 Task: Open Card Brand Positioning Review in Board Influencer Marketing to Workspace Finance and Accounting and add a team member Softage.1@softage.net, a label Yellow, a checklist Sales Call, an attachment from your onedrive, a color Yellow and finally, add a card description 'Brainstorm new marketing campaign ideas' and a comment 'Let us approach this task with a sense of urgency and importance, recognizing its impact on the overall project.'. Add a start date 'Jan 05, 1900' with a due date 'Jan 12, 1900'
Action: Mouse moved to (91, 325)
Screenshot: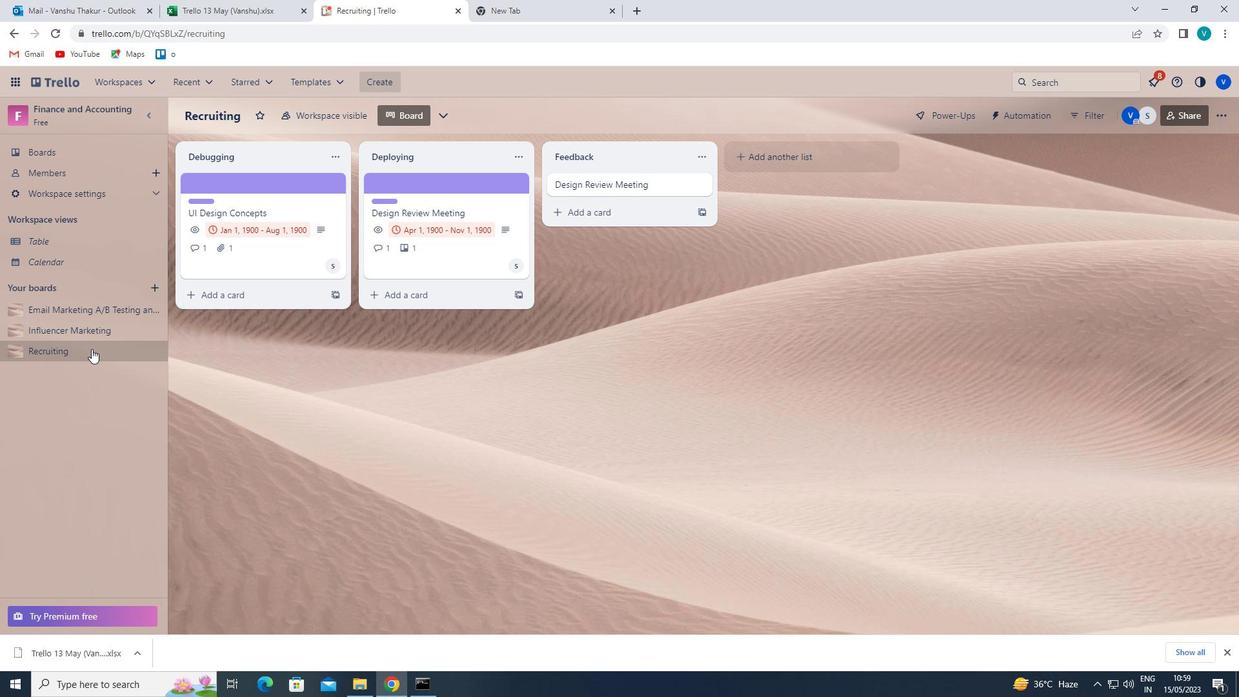 
Action: Mouse pressed left at (91, 325)
Screenshot: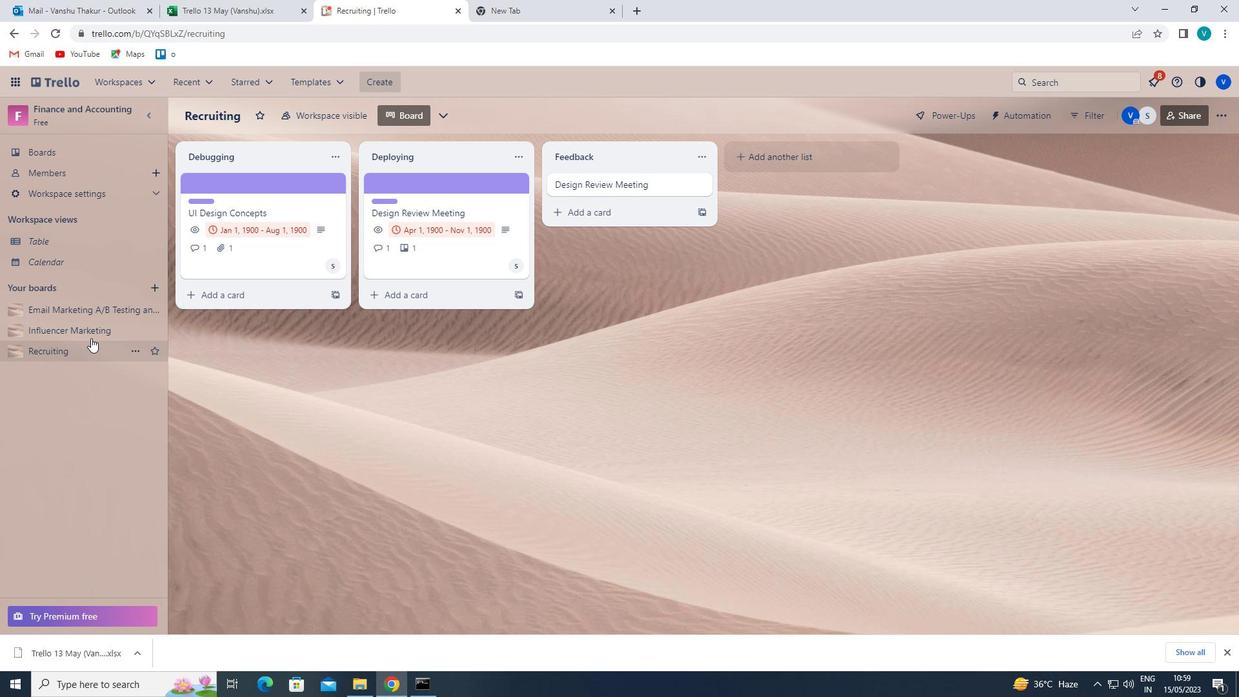 
Action: Mouse moved to (437, 180)
Screenshot: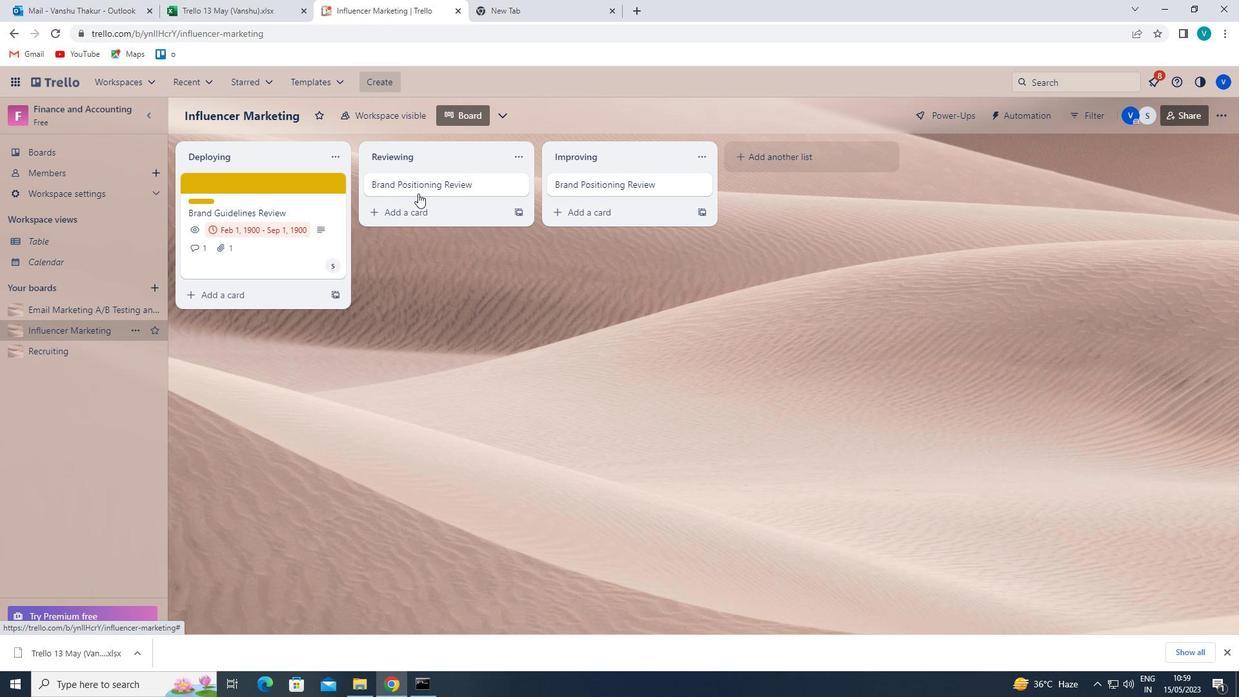 
Action: Mouse pressed left at (437, 180)
Screenshot: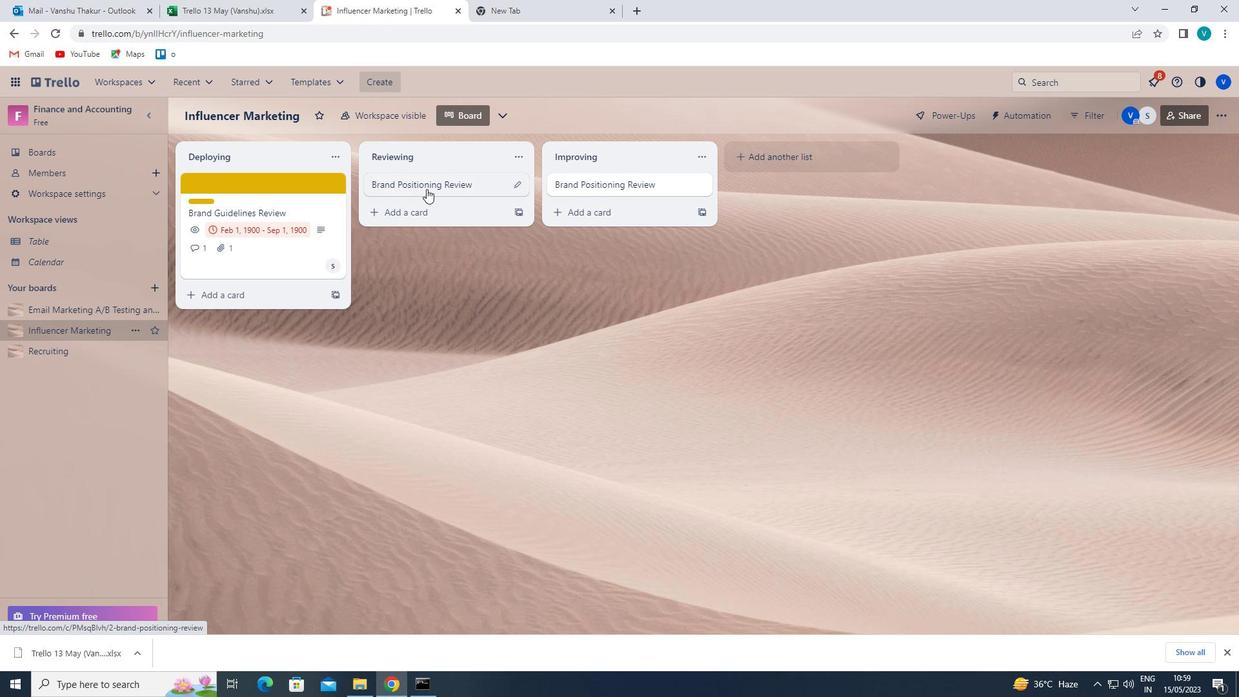 
Action: Mouse moved to (814, 233)
Screenshot: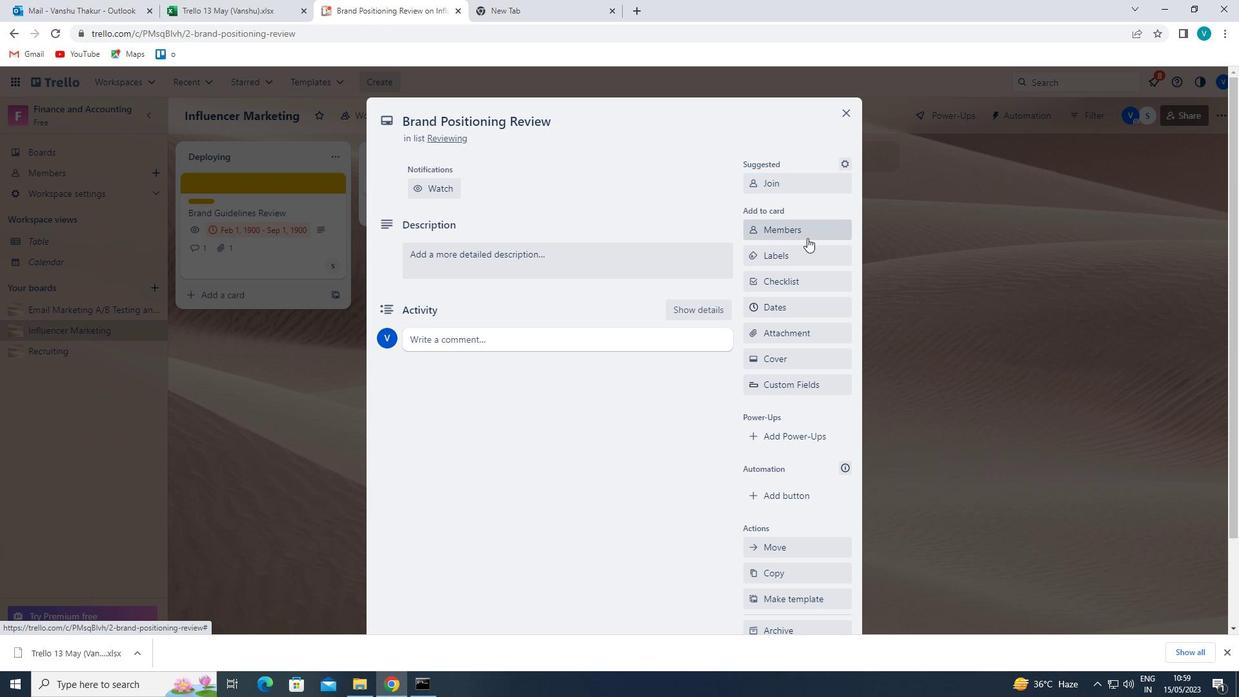 
Action: Mouse pressed left at (814, 233)
Screenshot: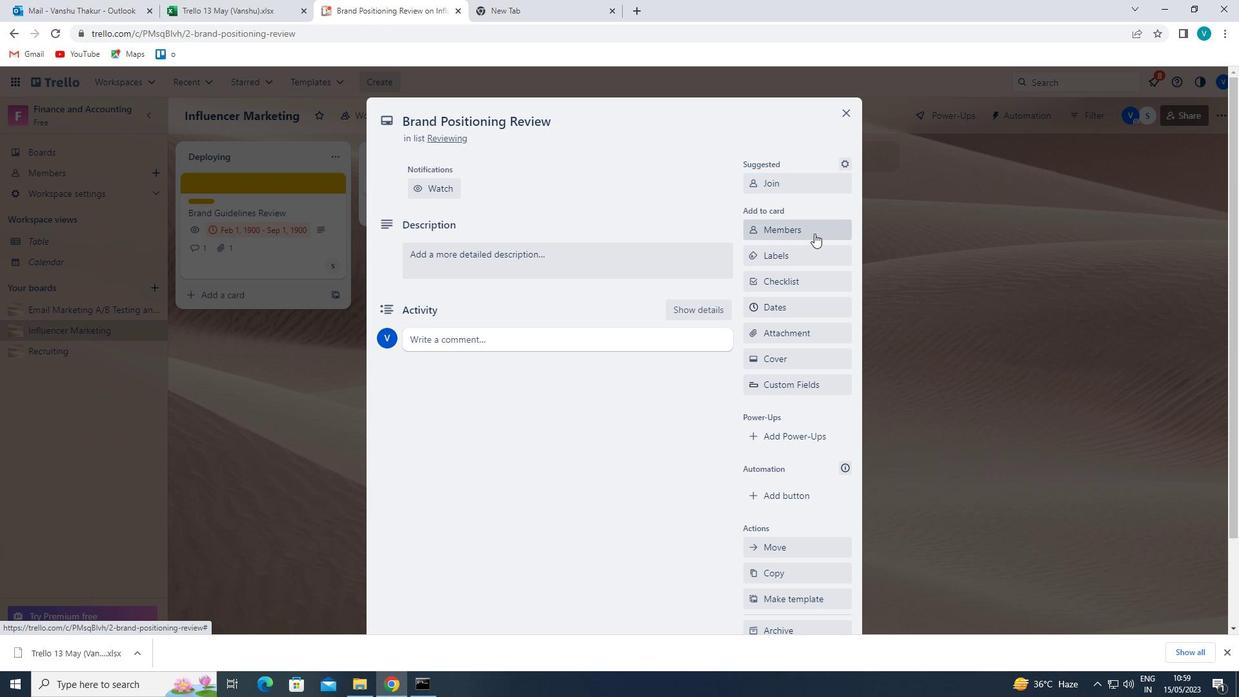 
Action: Mouse moved to (801, 289)
Screenshot: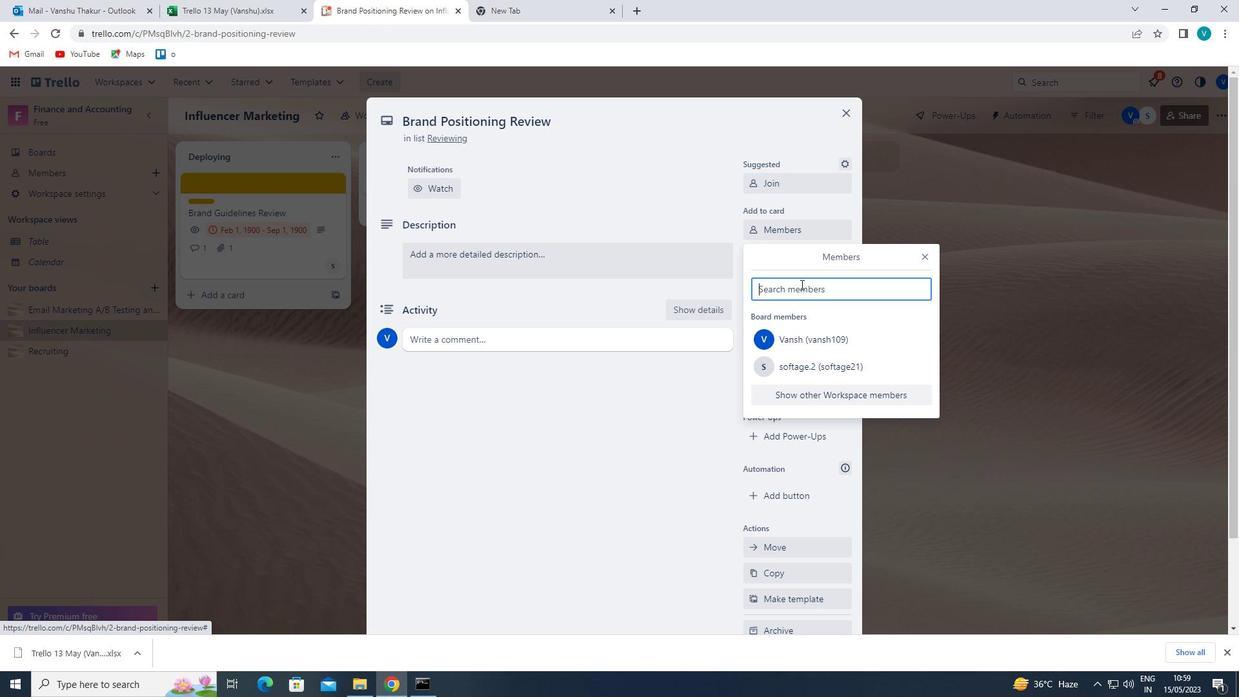 
Action: Mouse pressed left at (801, 289)
Screenshot: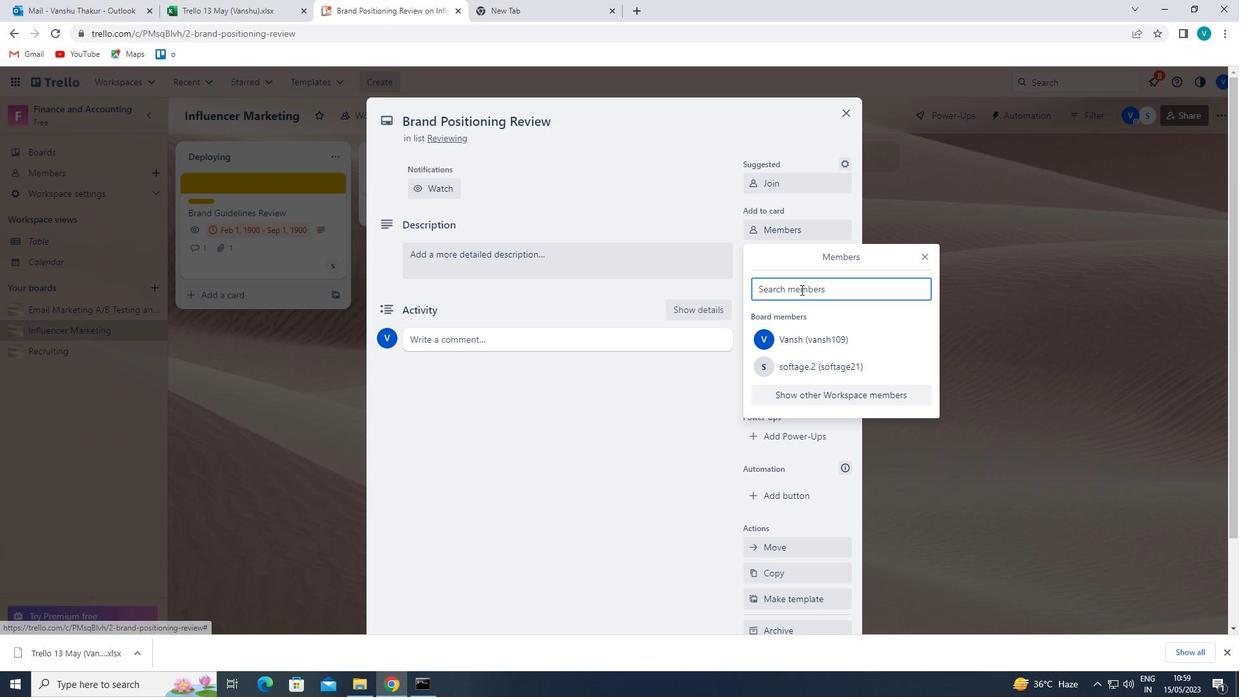 
Action: Key pressed <Key.shift>SOFT
Screenshot: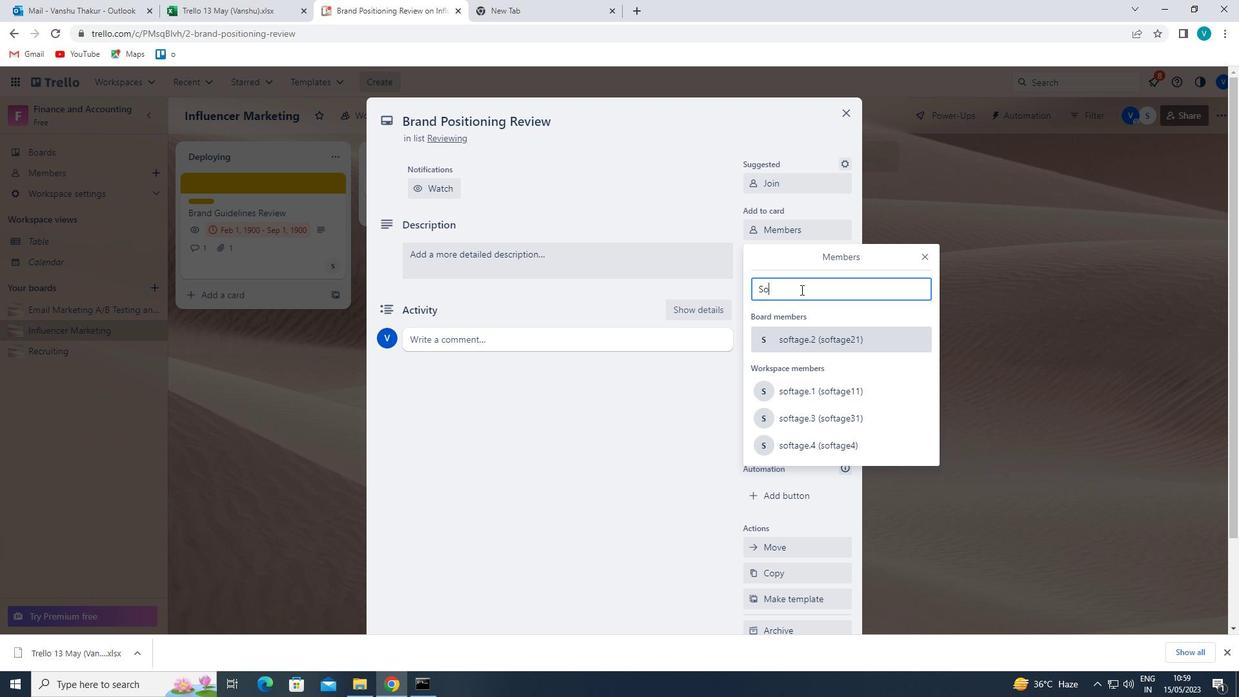 
Action: Mouse moved to (826, 383)
Screenshot: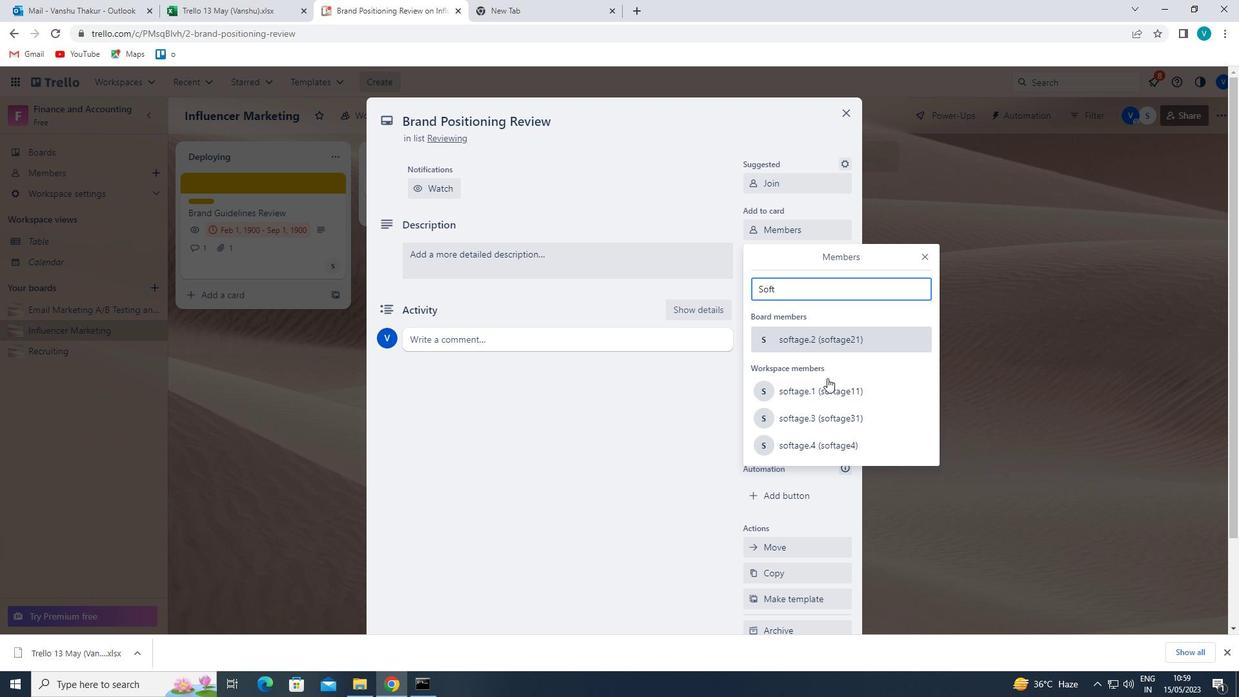 
Action: Mouse pressed left at (826, 383)
Screenshot: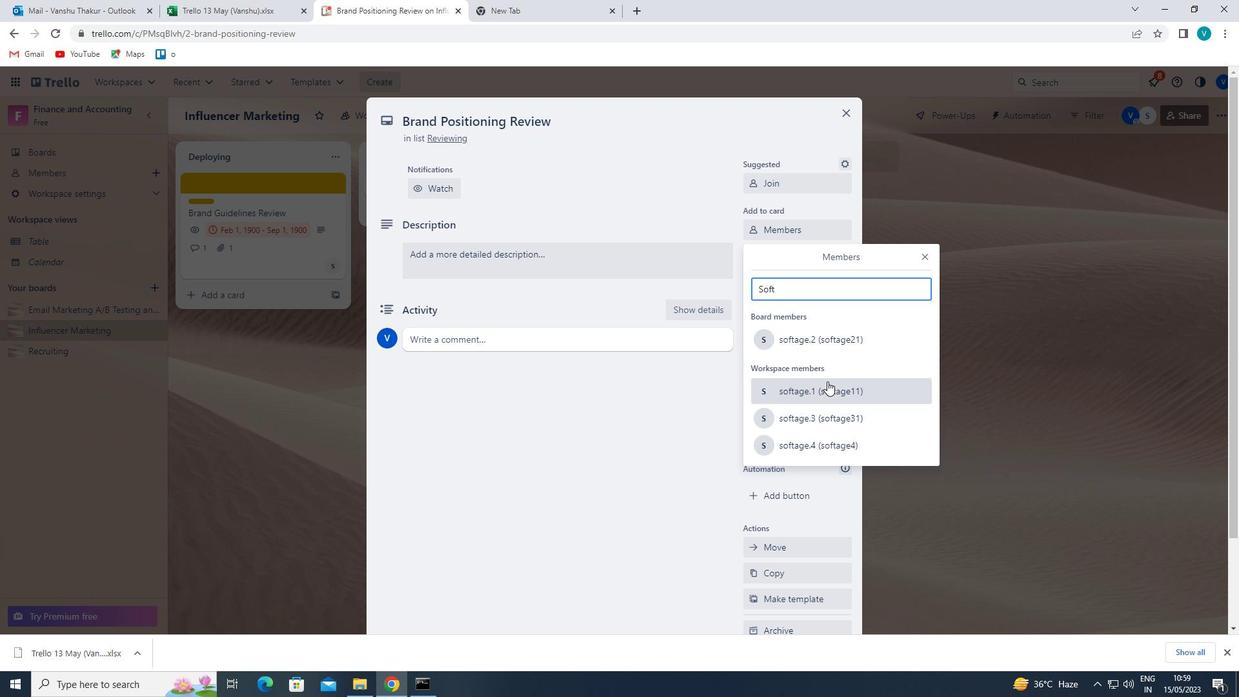 
Action: Mouse moved to (926, 260)
Screenshot: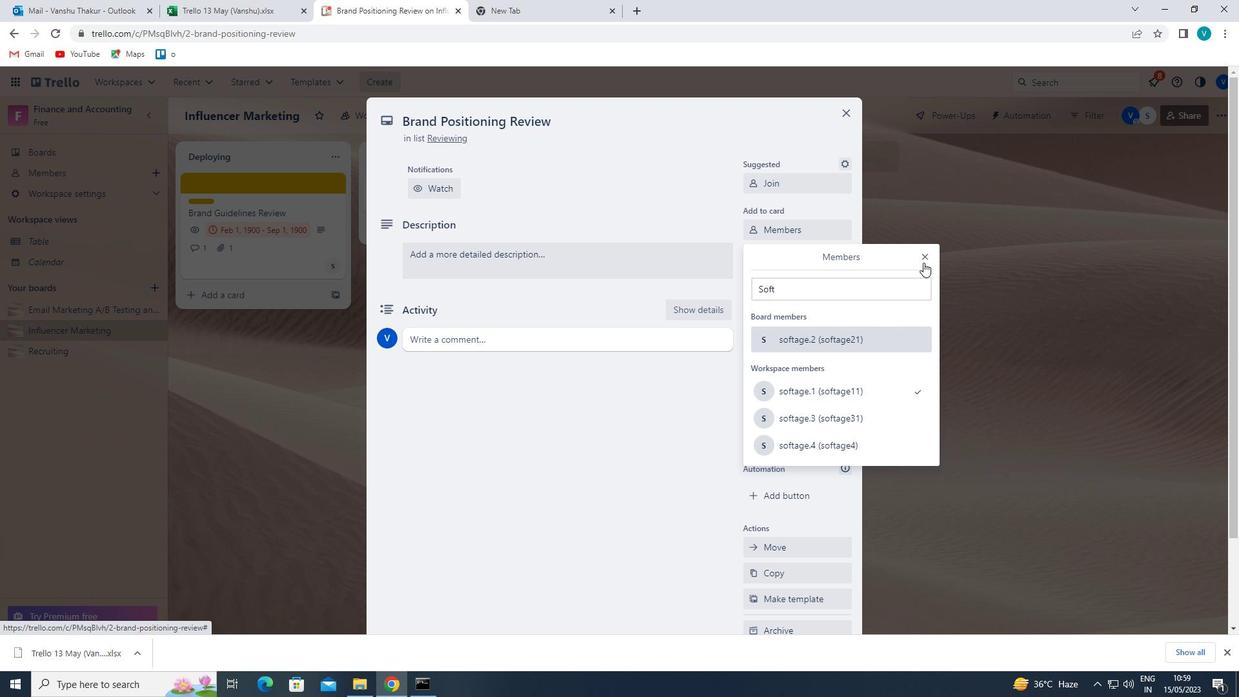 
Action: Mouse pressed left at (926, 260)
Screenshot: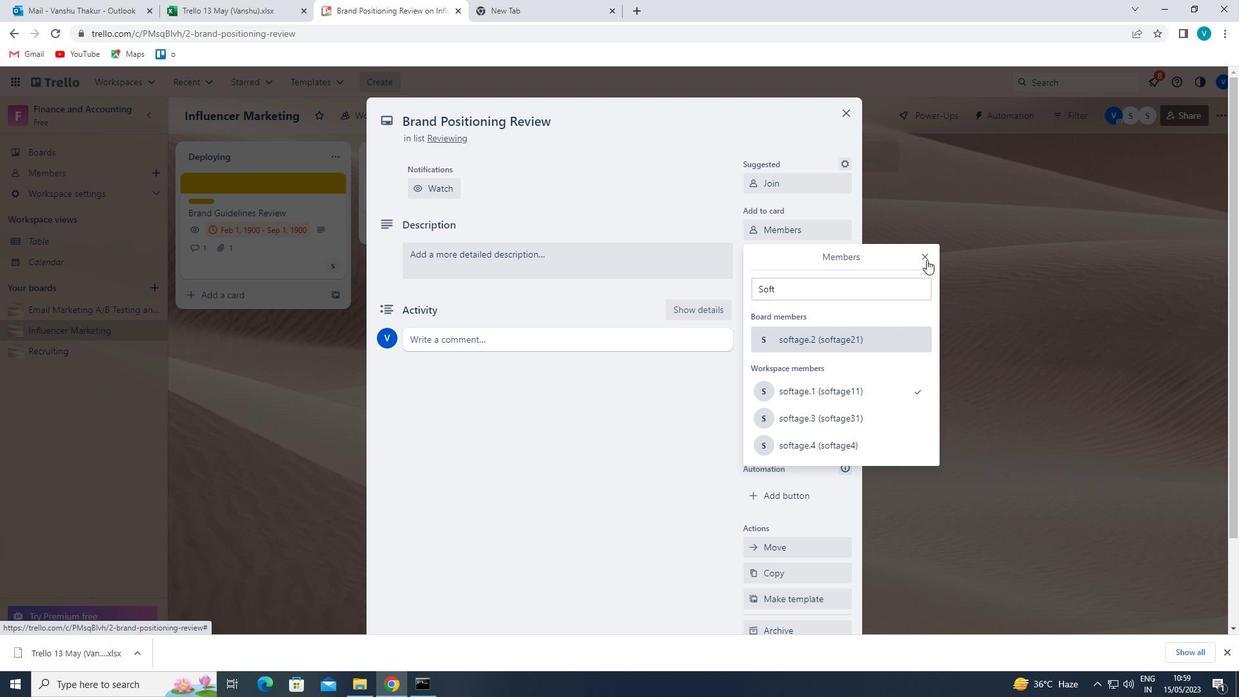 
Action: Mouse moved to (806, 258)
Screenshot: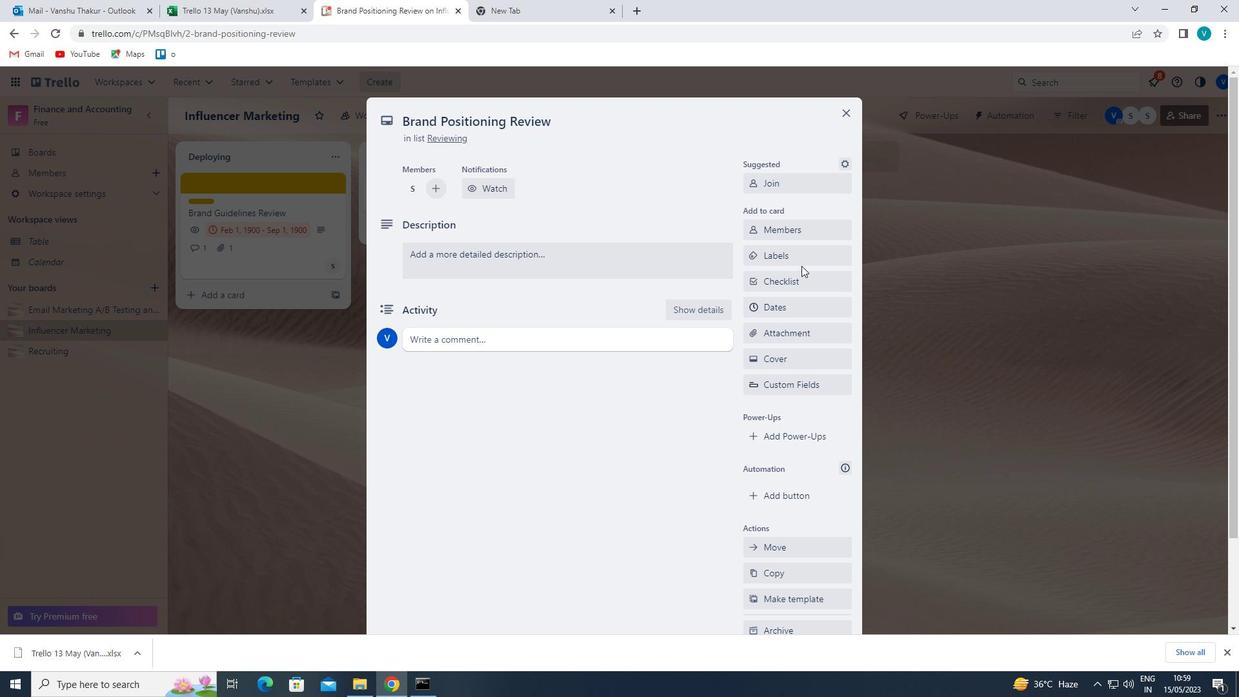 
Action: Mouse pressed left at (806, 258)
Screenshot: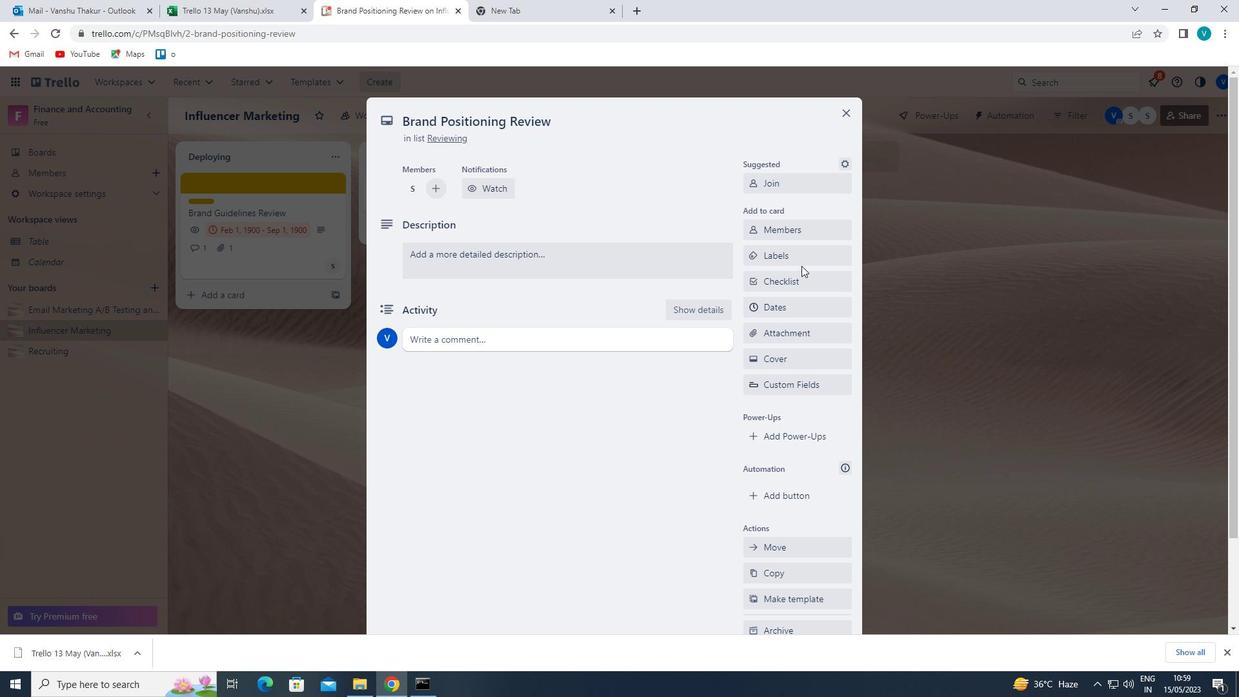 
Action: Mouse moved to (809, 378)
Screenshot: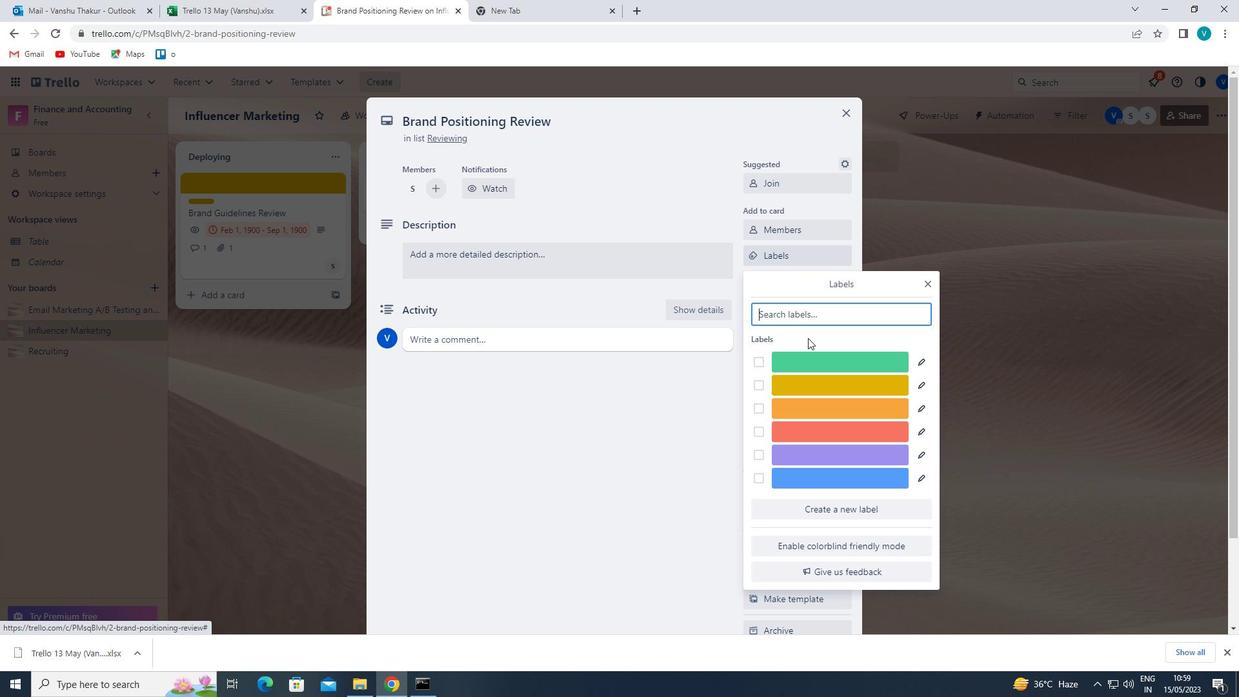
Action: Mouse pressed left at (809, 378)
Screenshot: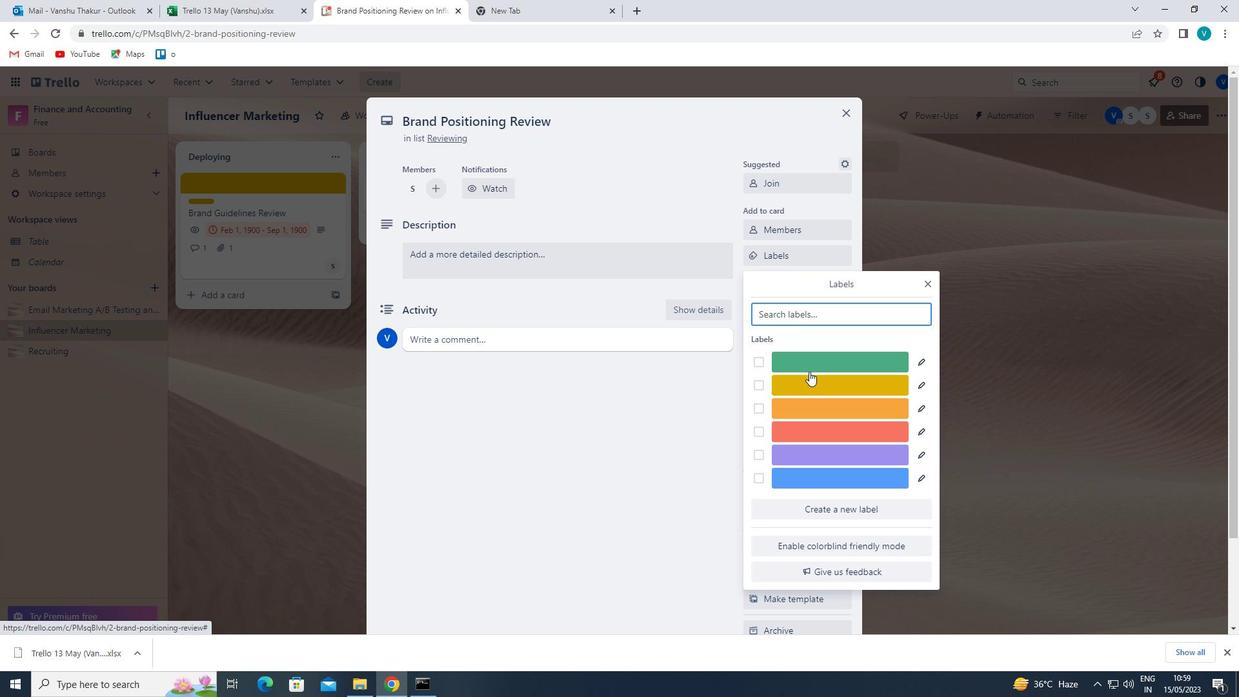 
Action: Mouse moved to (930, 286)
Screenshot: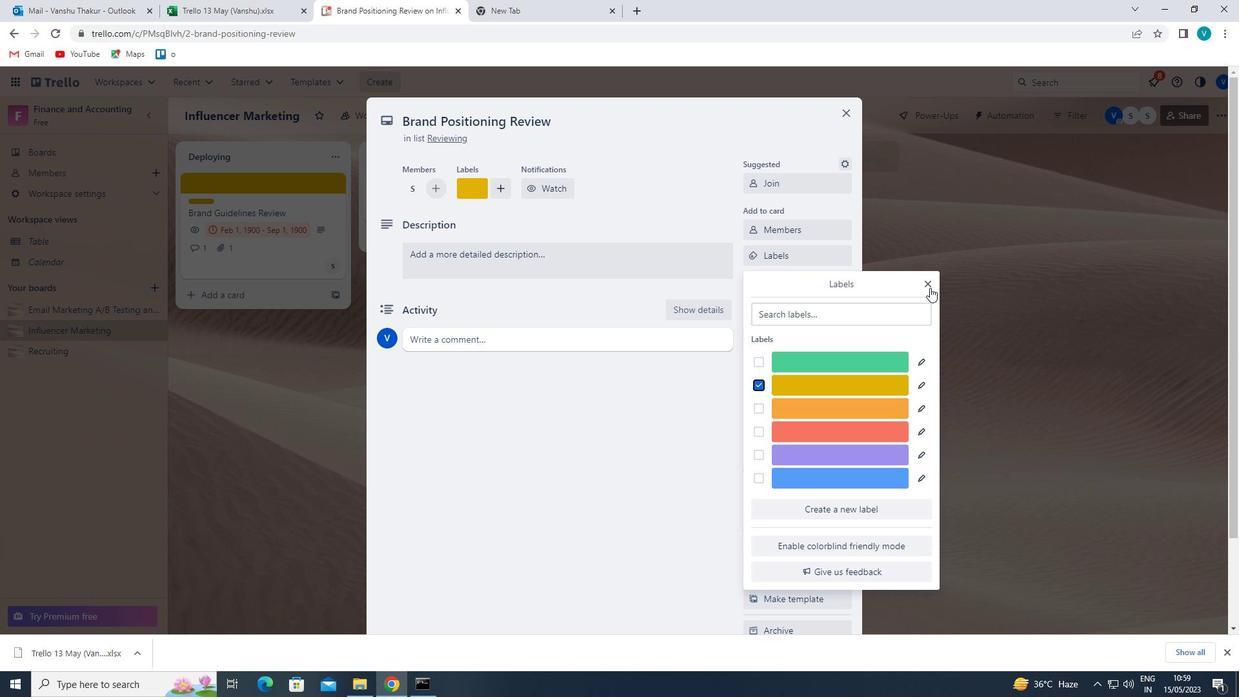 
Action: Mouse pressed left at (930, 286)
Screenshot: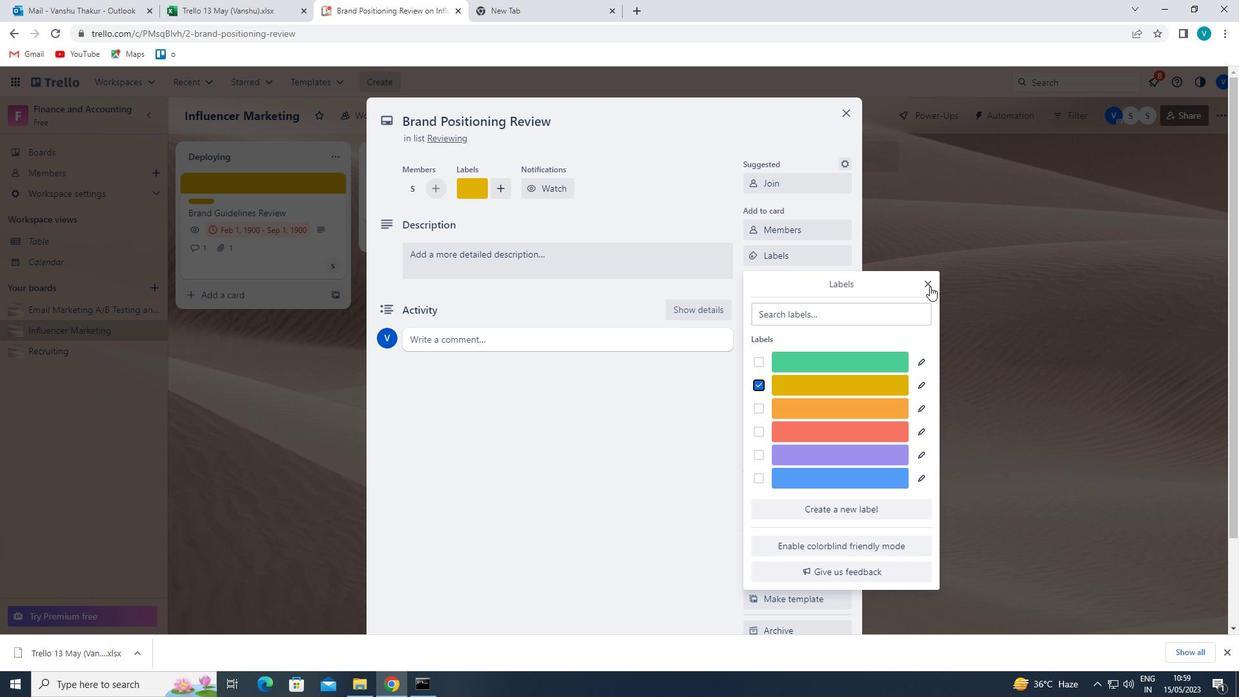 
Action: Mouse moved to (808, 287)
Screenshot: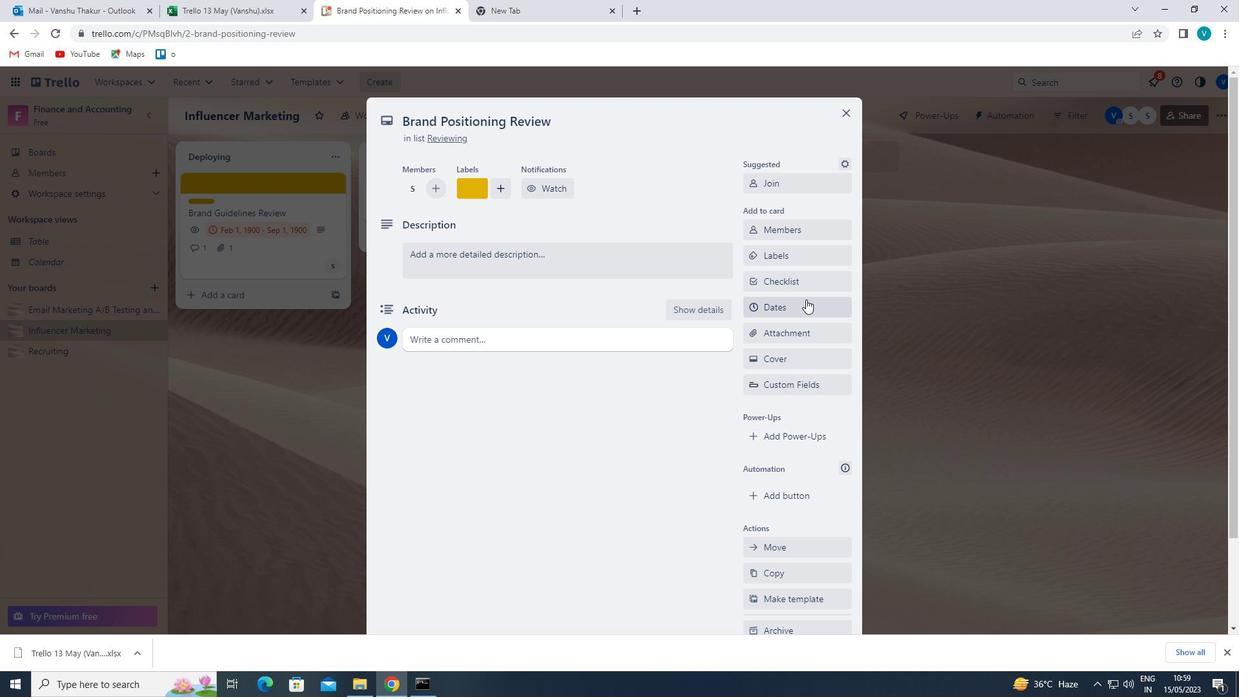 
Action: Mouse pressed left at (808, 287)
Screenshot: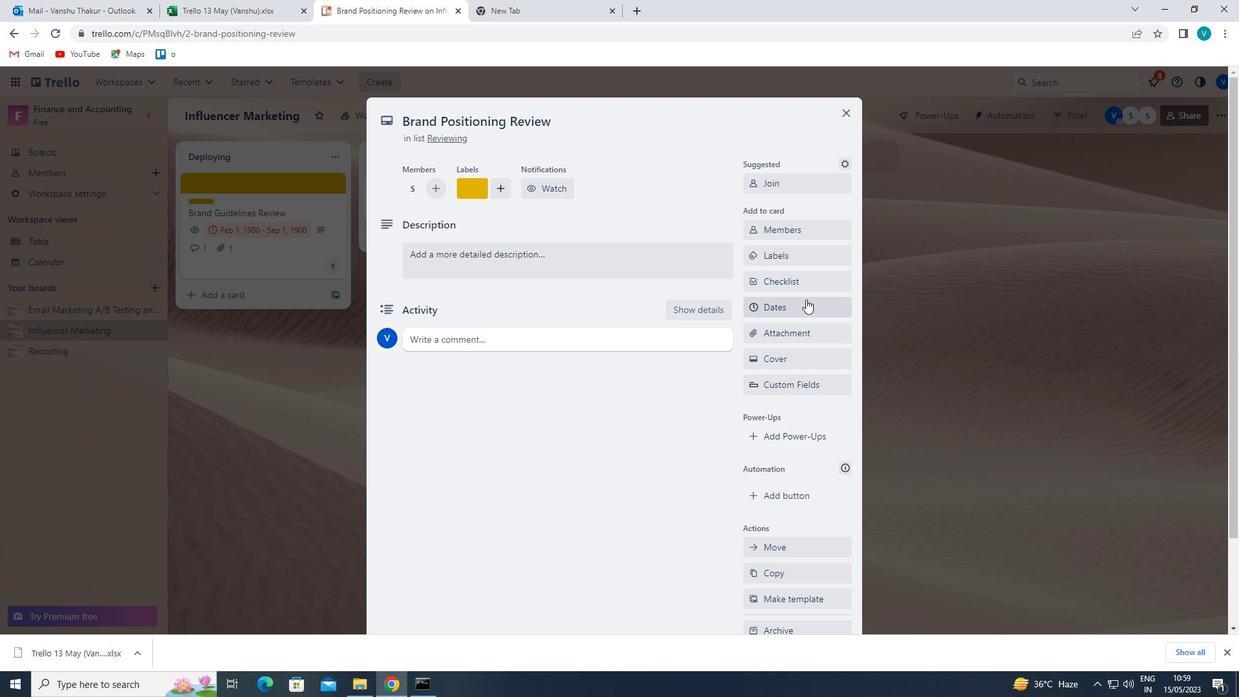
Action: Key pressed <Key.shift>SALES<Key.space>
Screenshot: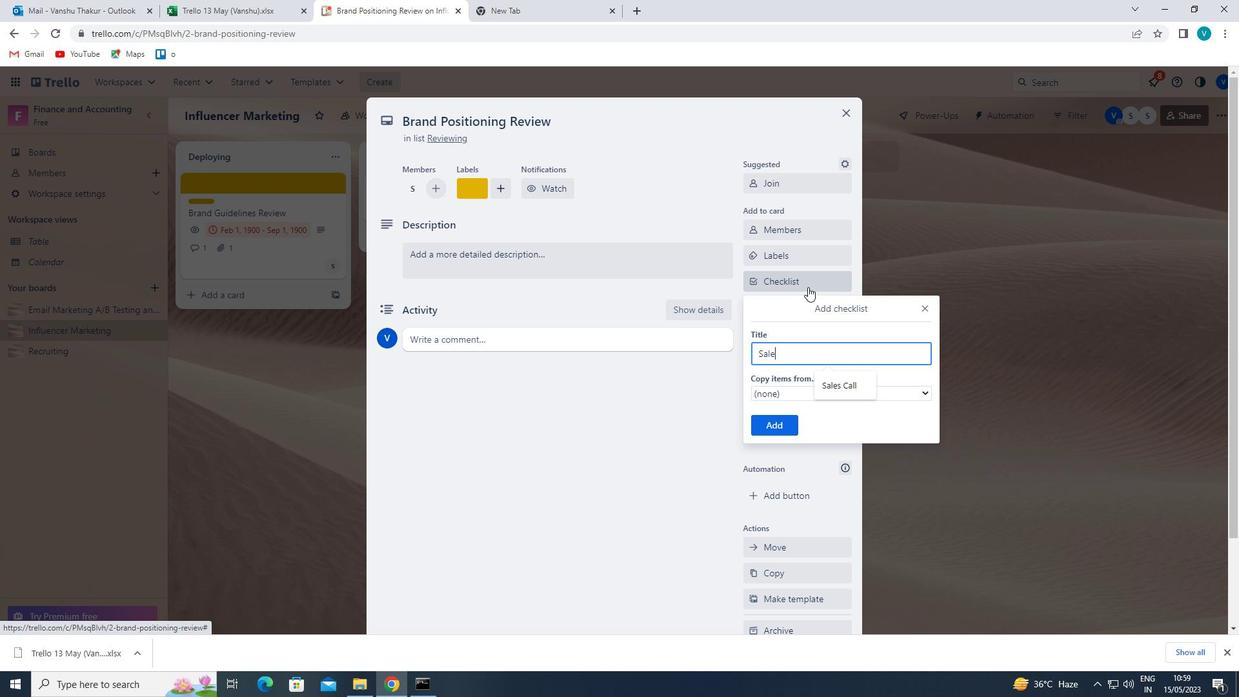 
Action: Mouse moved to (840, 395)
Screenshot: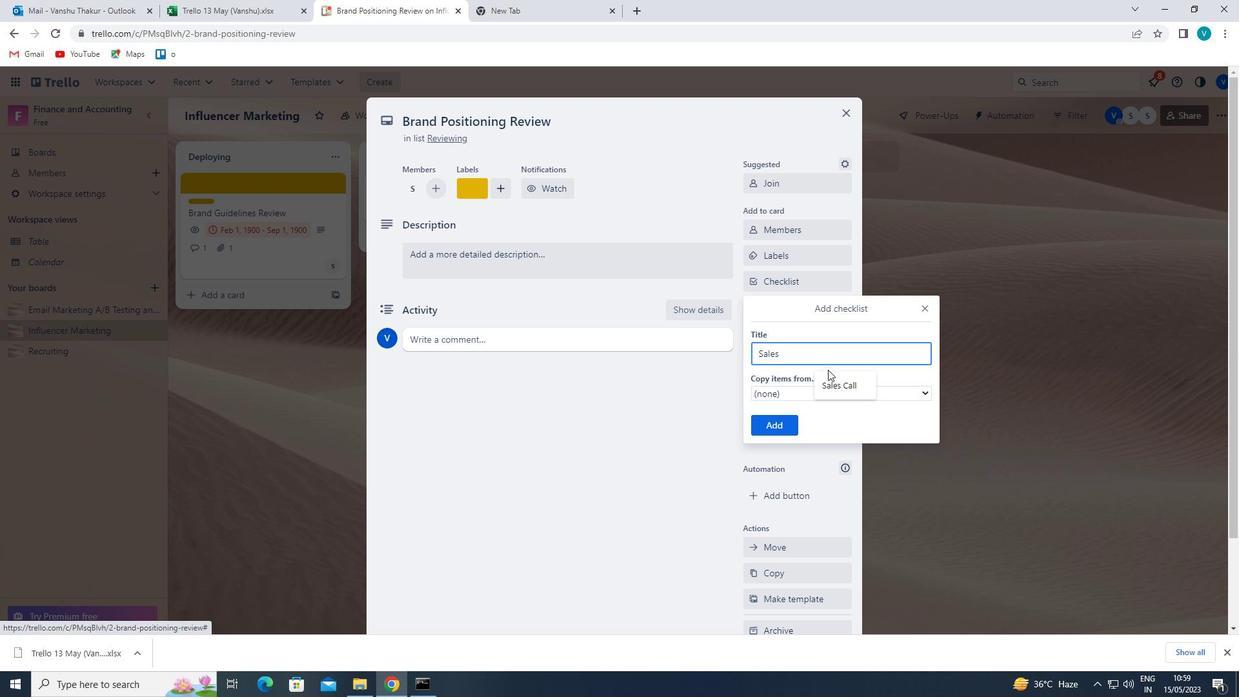 
Action: Mouse pressed left at (840, 395)
Screenshot: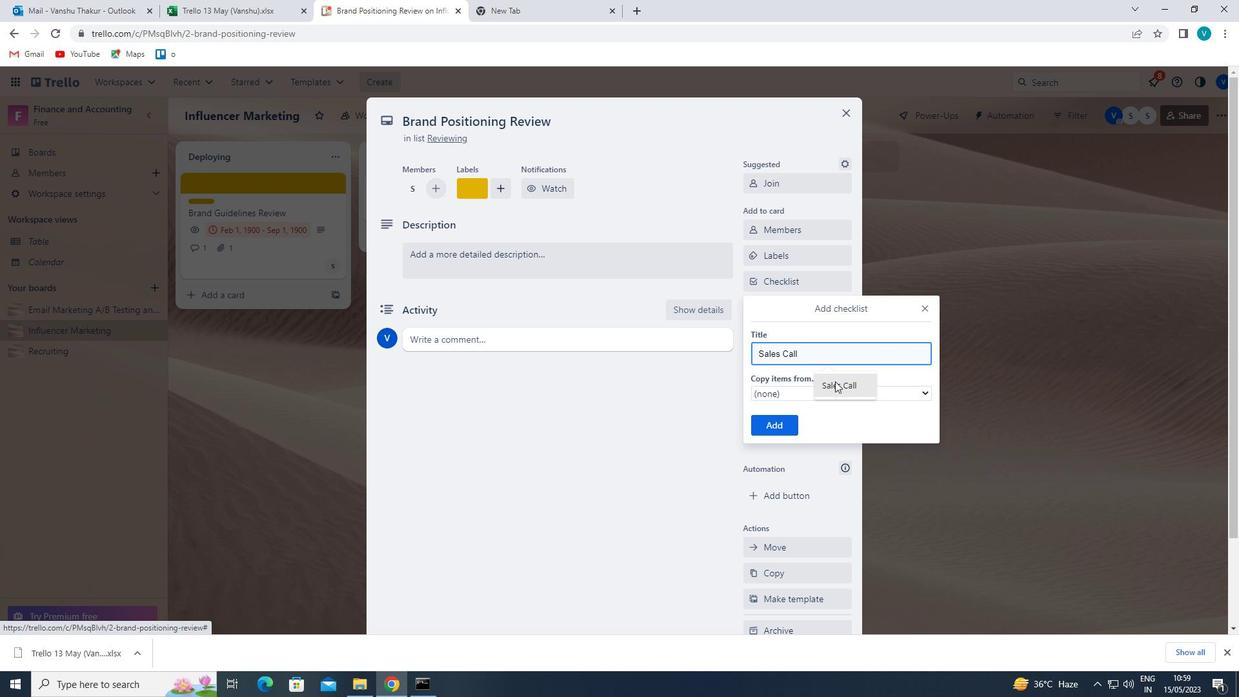 
Action: Mouse moved to (788, 431)
Screenshot: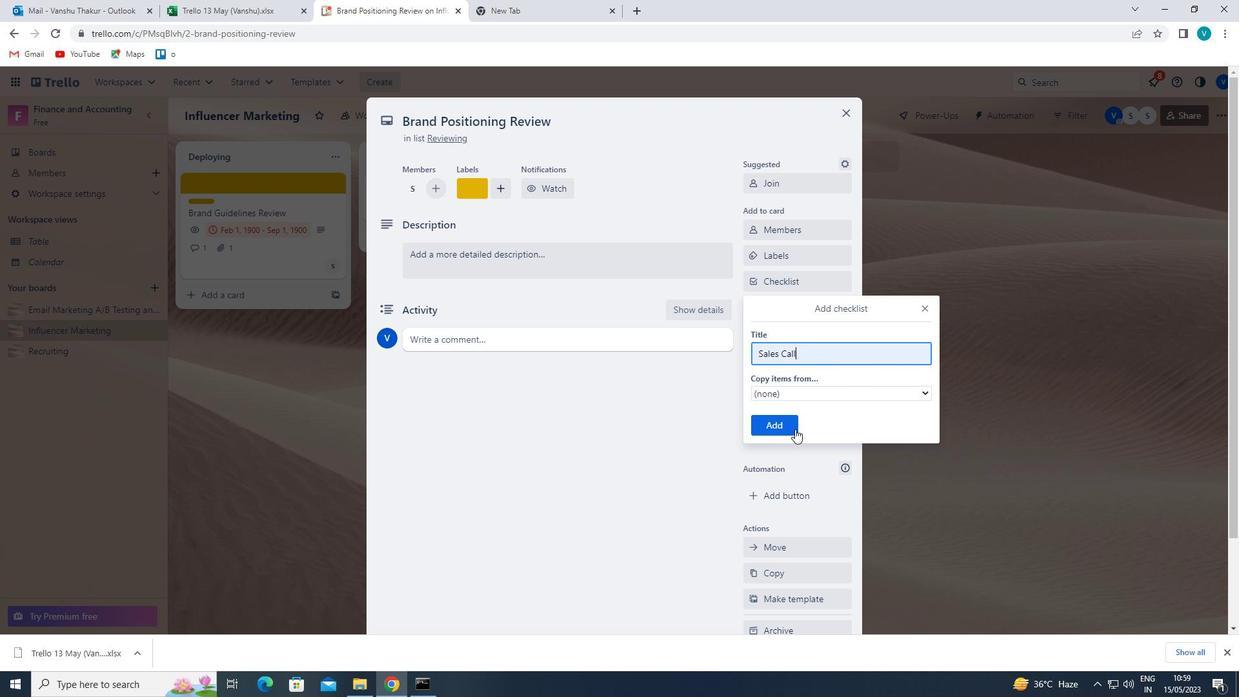
Action: Mouse pressed left at (788, 431)
Screenshot: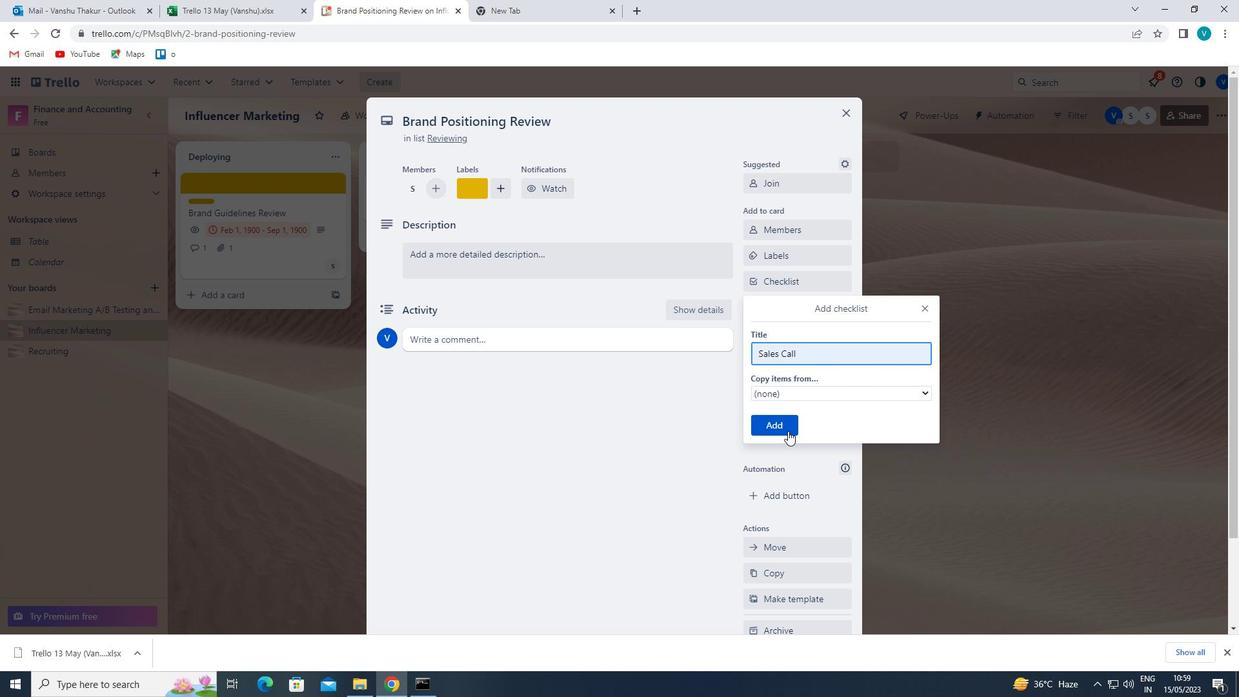 
Action: Mouse moved to (802, 335)
Screenshot: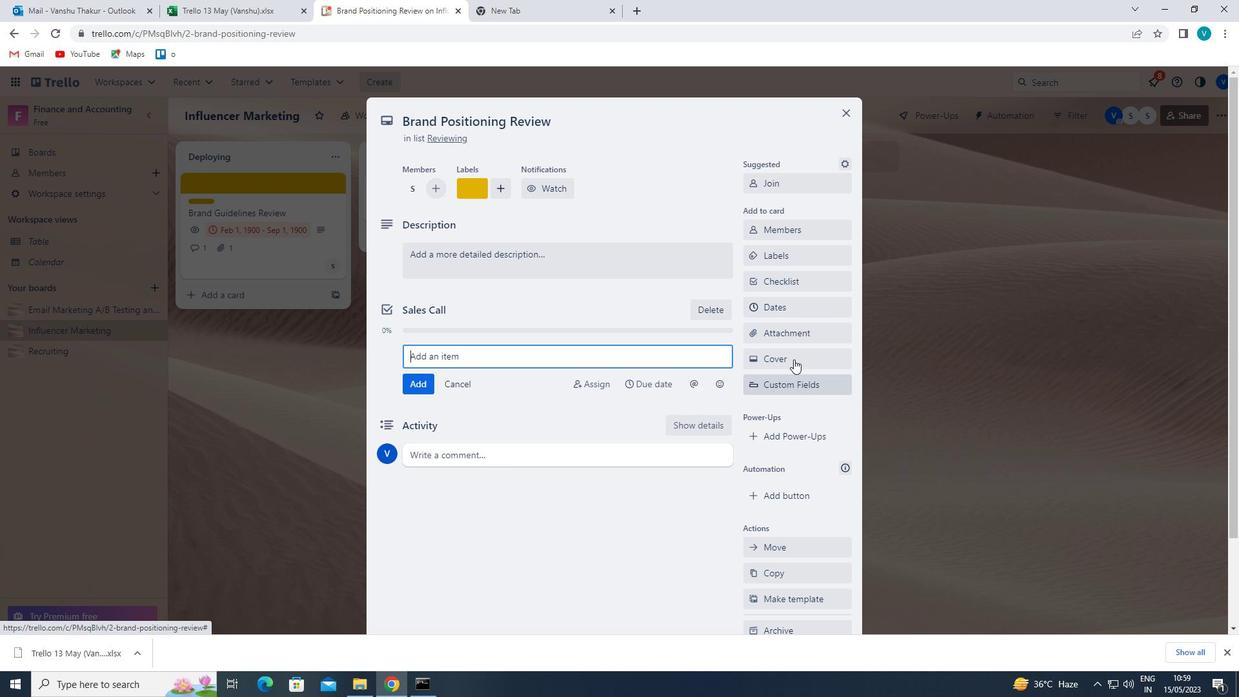 
Action: Mouse pressed left at (802, 335)
Screenshot: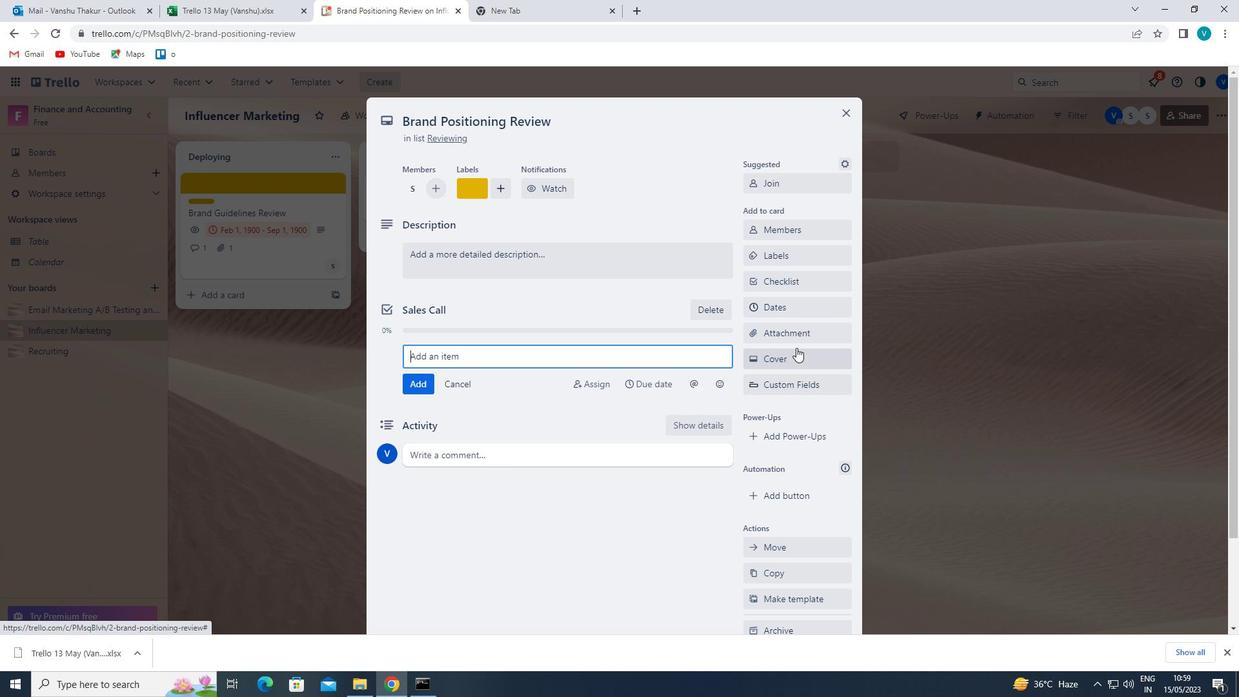 
Action: Mouse moved to (792, 492)
Screenshot: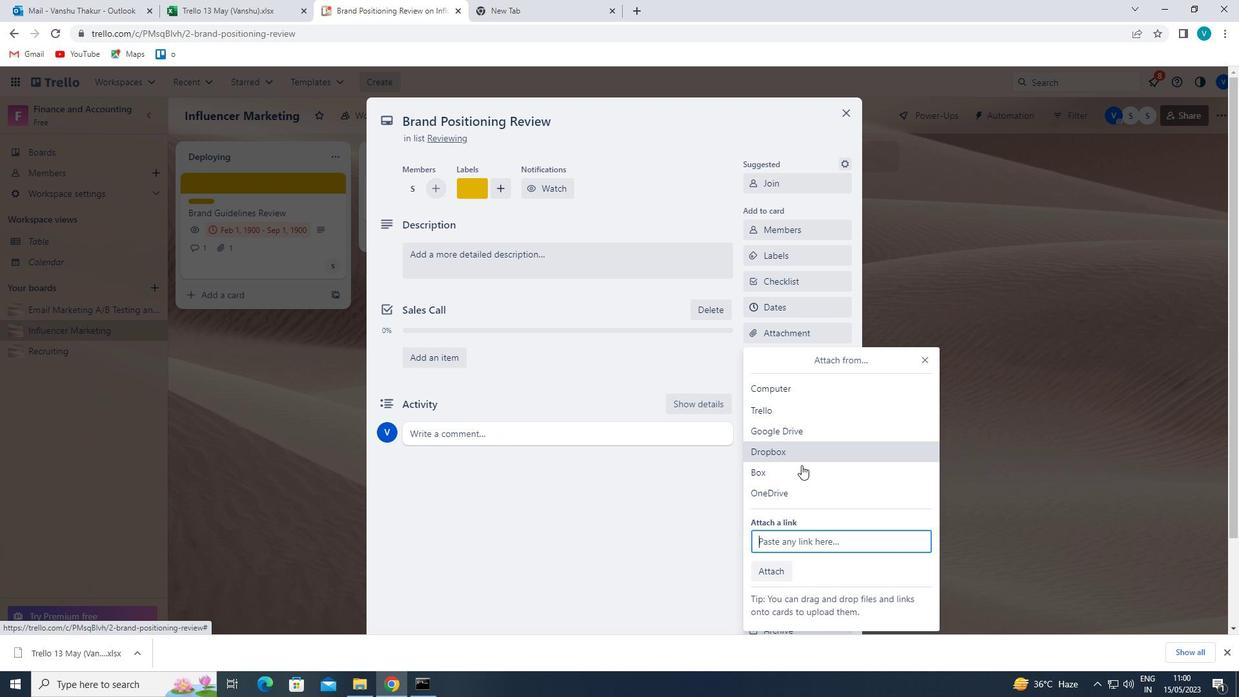 
Action: Mouse pressed left at (792, 492)
Screenshot: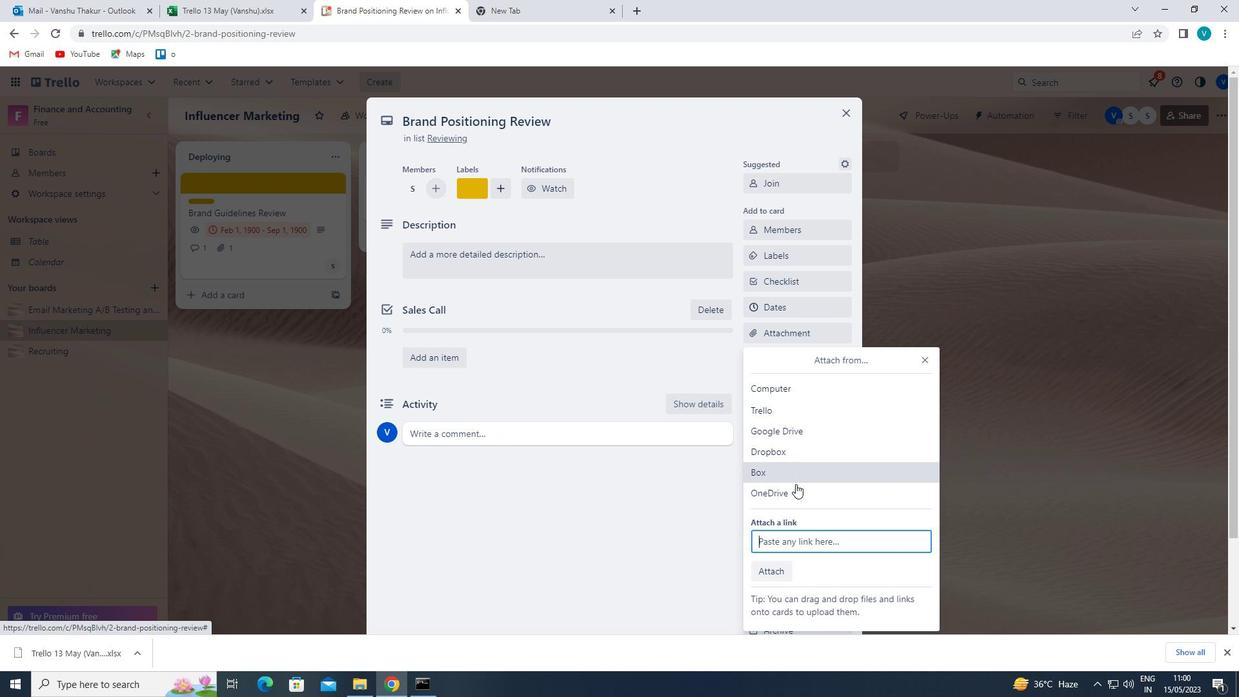 
Action: Mouse moved to (480, 256)
Screenshot: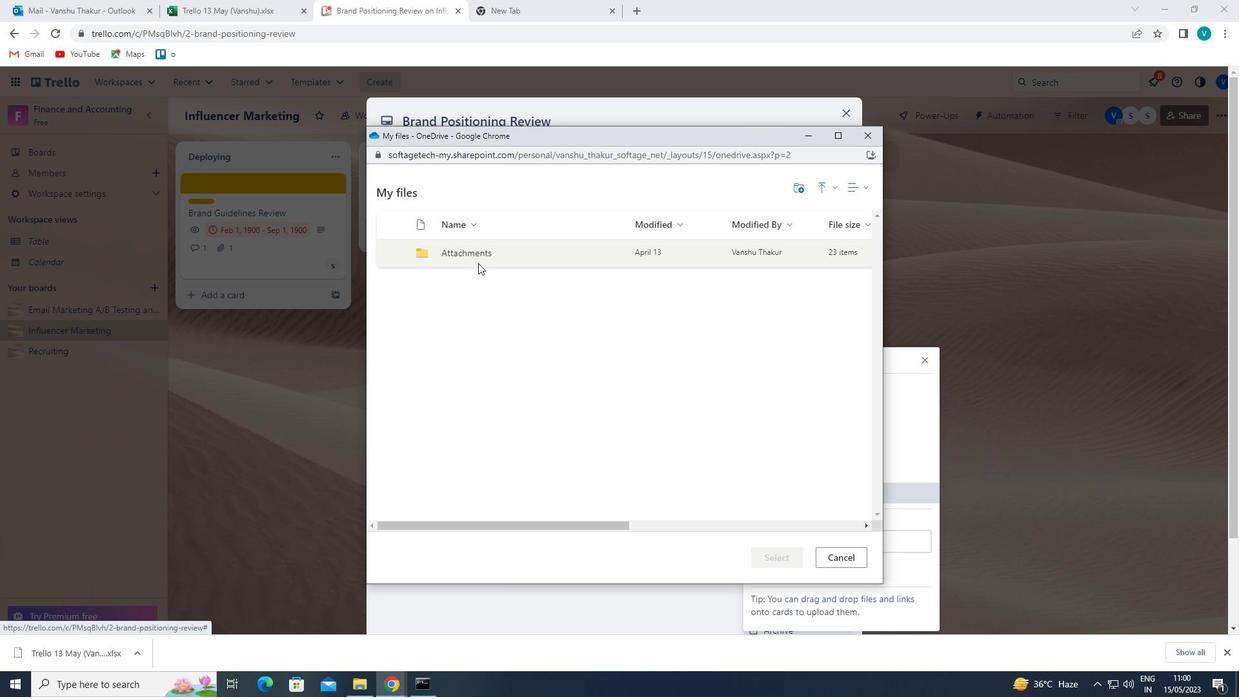 
Action: Mouse pressed left at (480, 256)
Screenshot: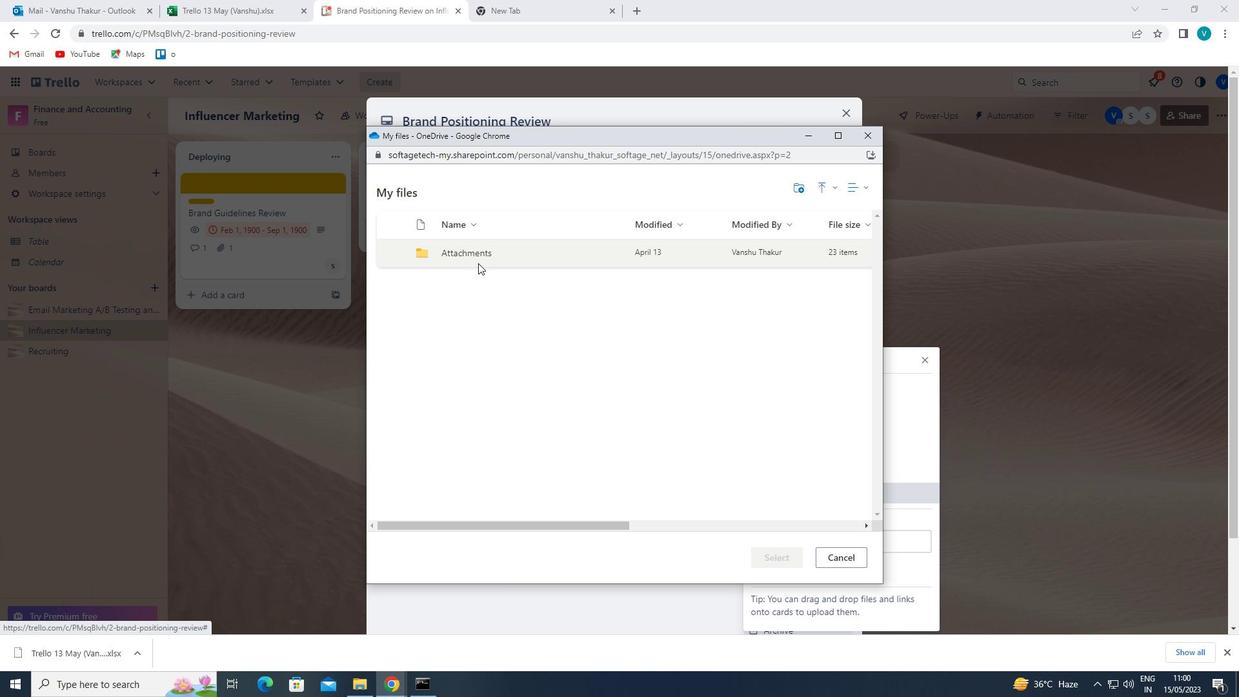 
Action: Mouse moved to (495, 377)
Screenshot: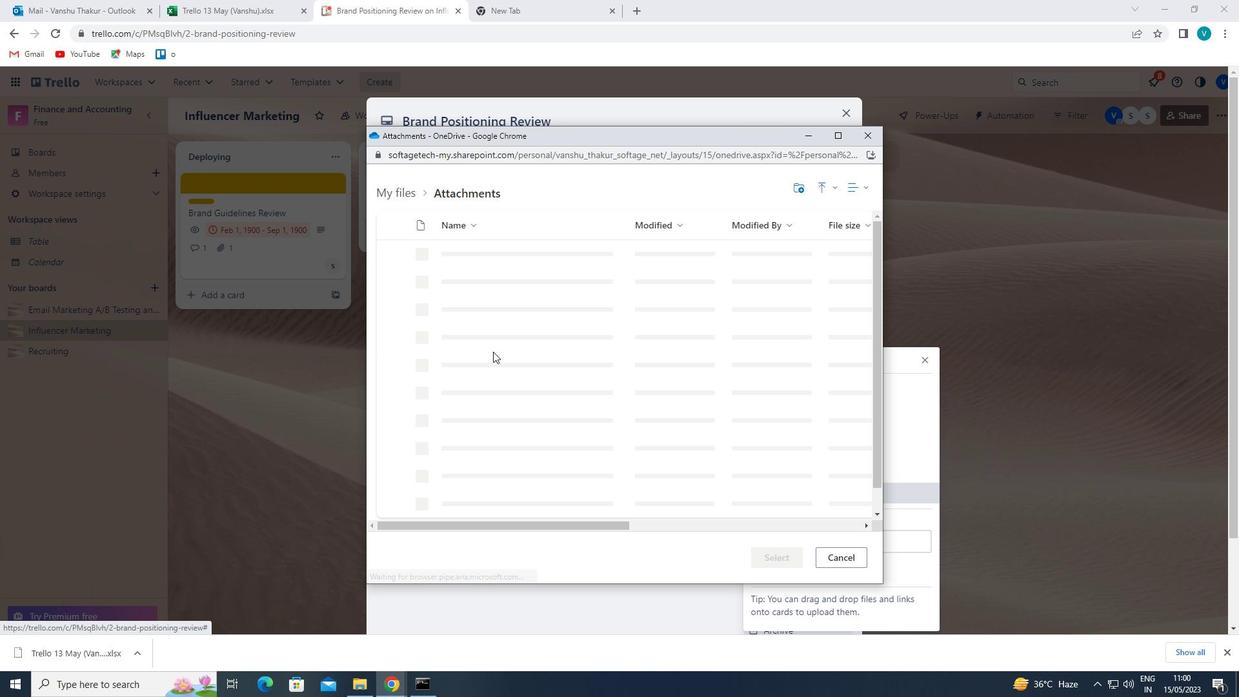 
Action: Mouse pressed left at (495, 377)
Screenshot: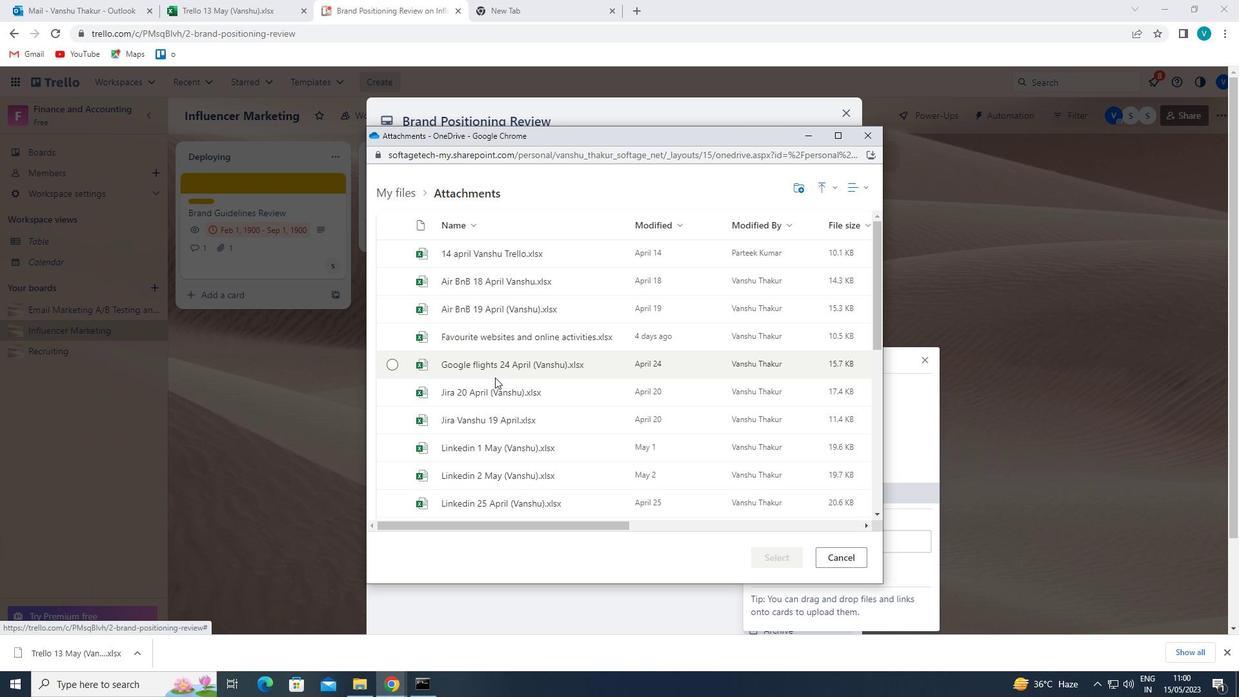 
Action: Mouse moved to (777, 550)
Screenshot: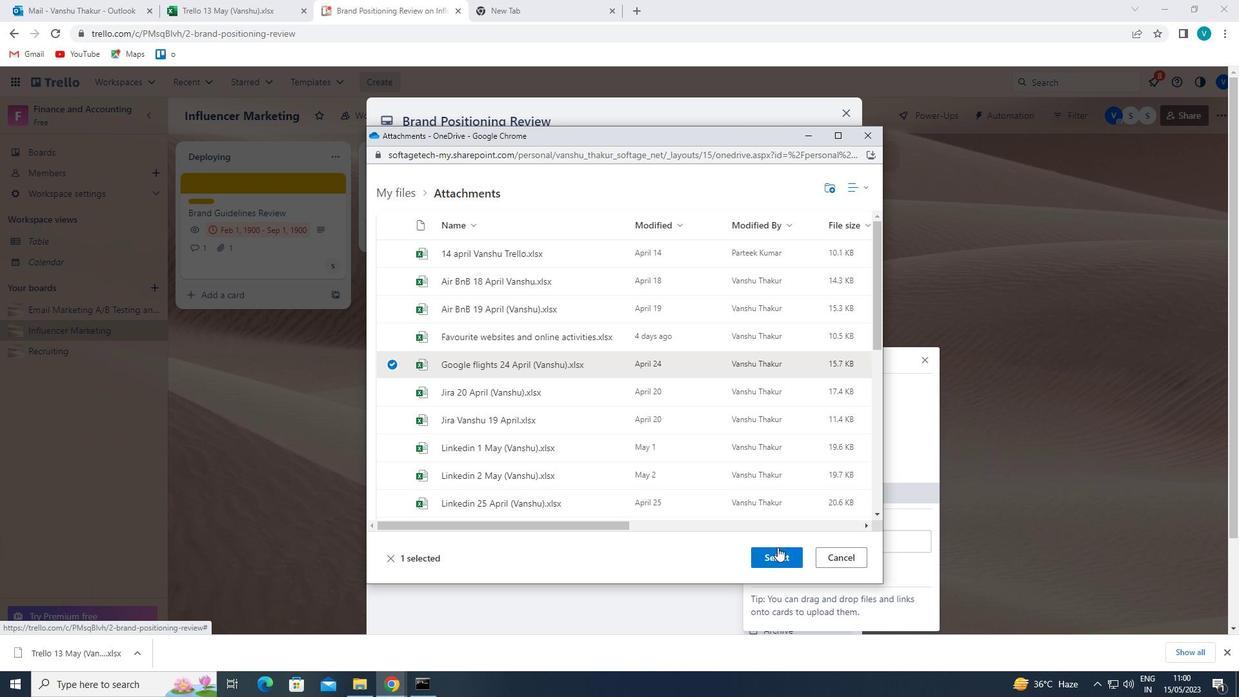 
Action: Mouse pressed left at (777, 550)
Screenshot: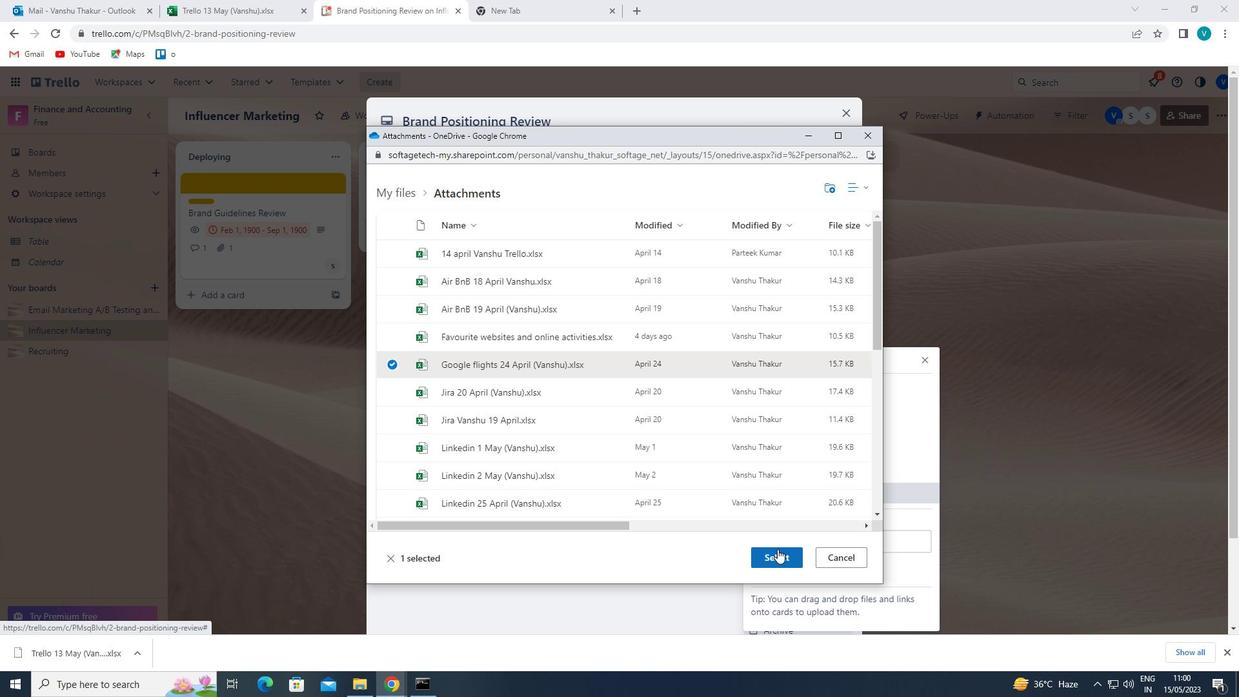 
Action: Mouse moved to (812, 363)
Screenshot: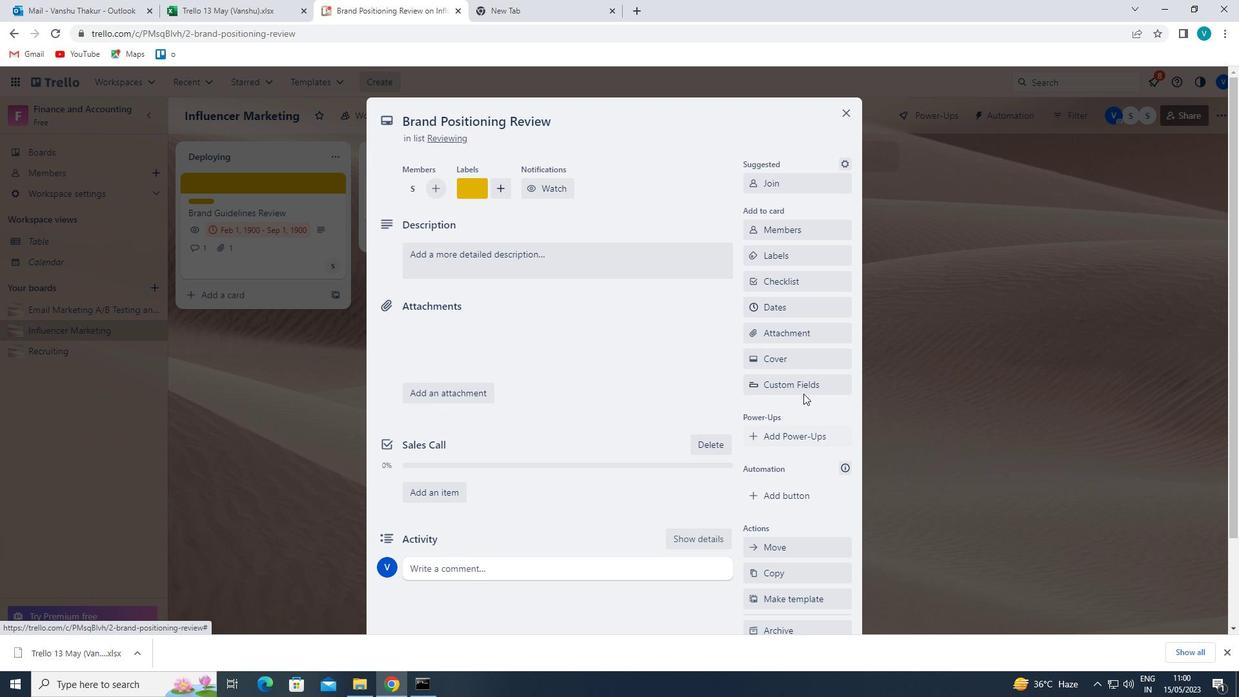 
Action: Mouse pressed left at (812, 363)
Screenshot: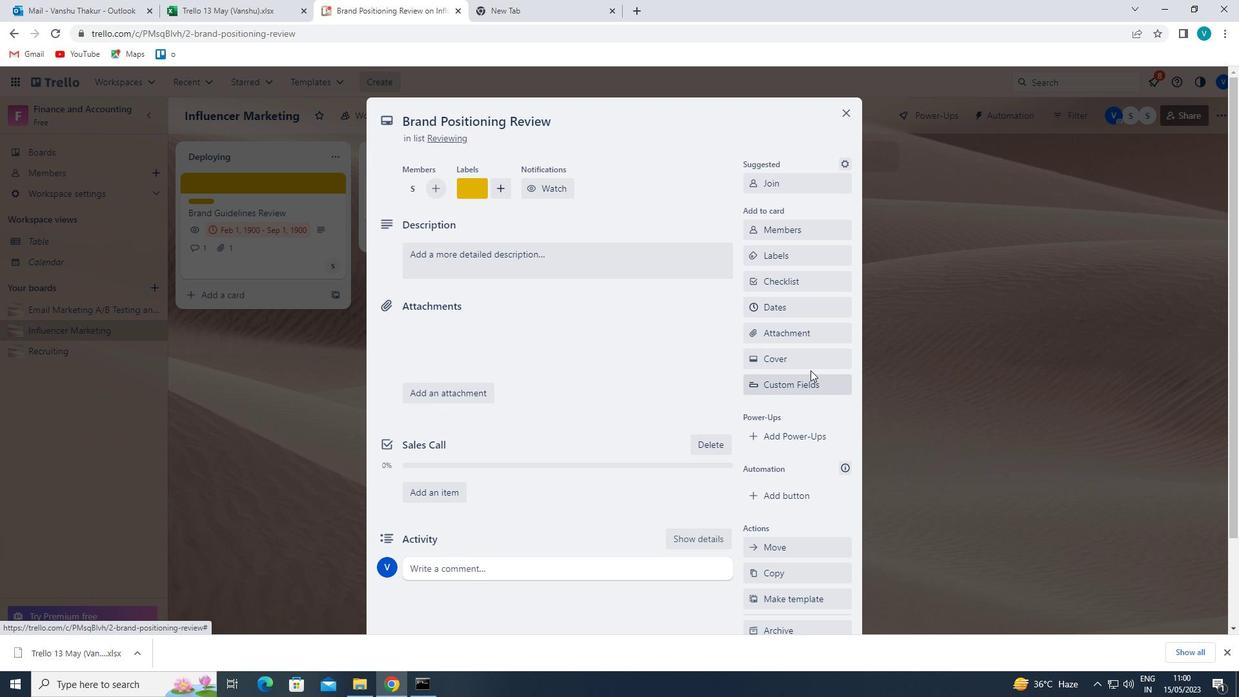 
Action: Mouse moved to (804, 367)
Screenshot: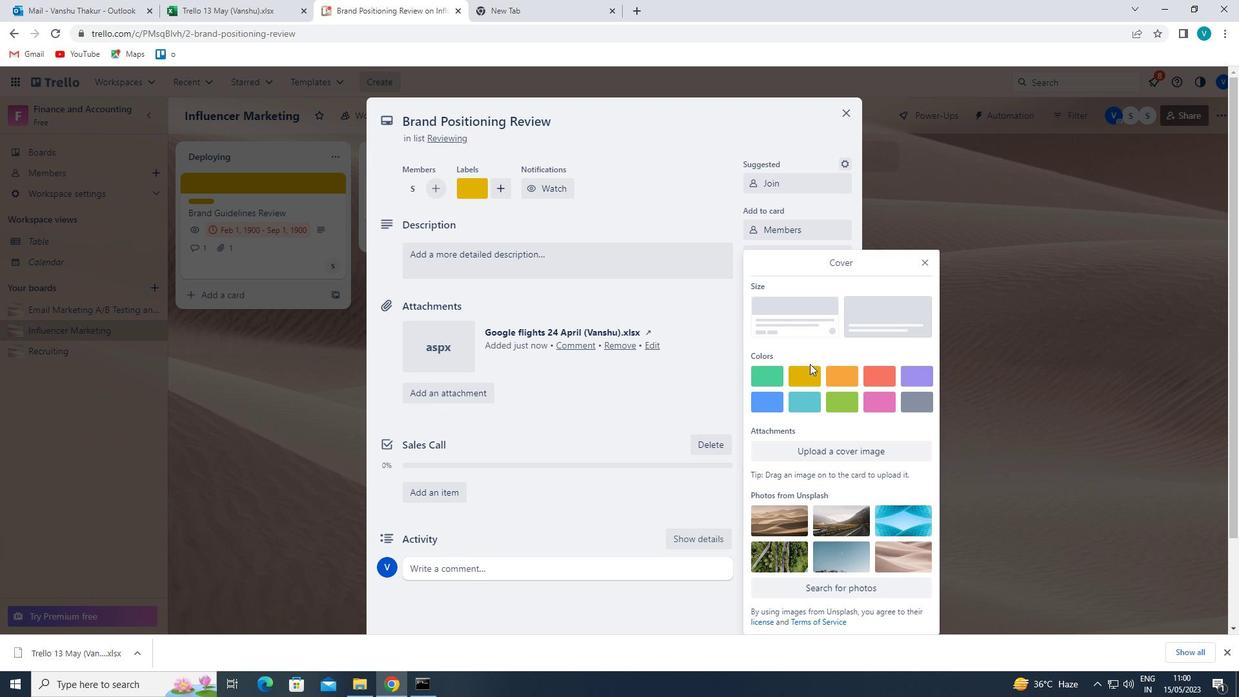 
Action: Mouse pressed left at (804, 367)
Screenshot: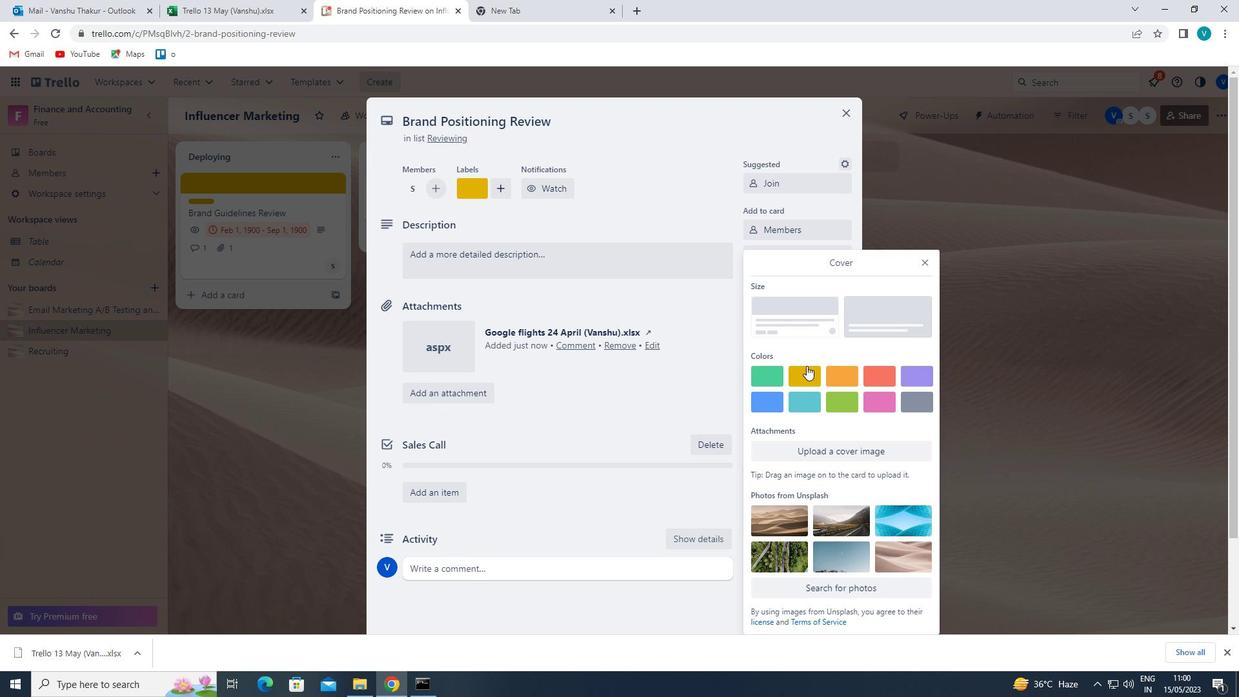 
Action: Mouse moved to (923, 238)
Screenshot: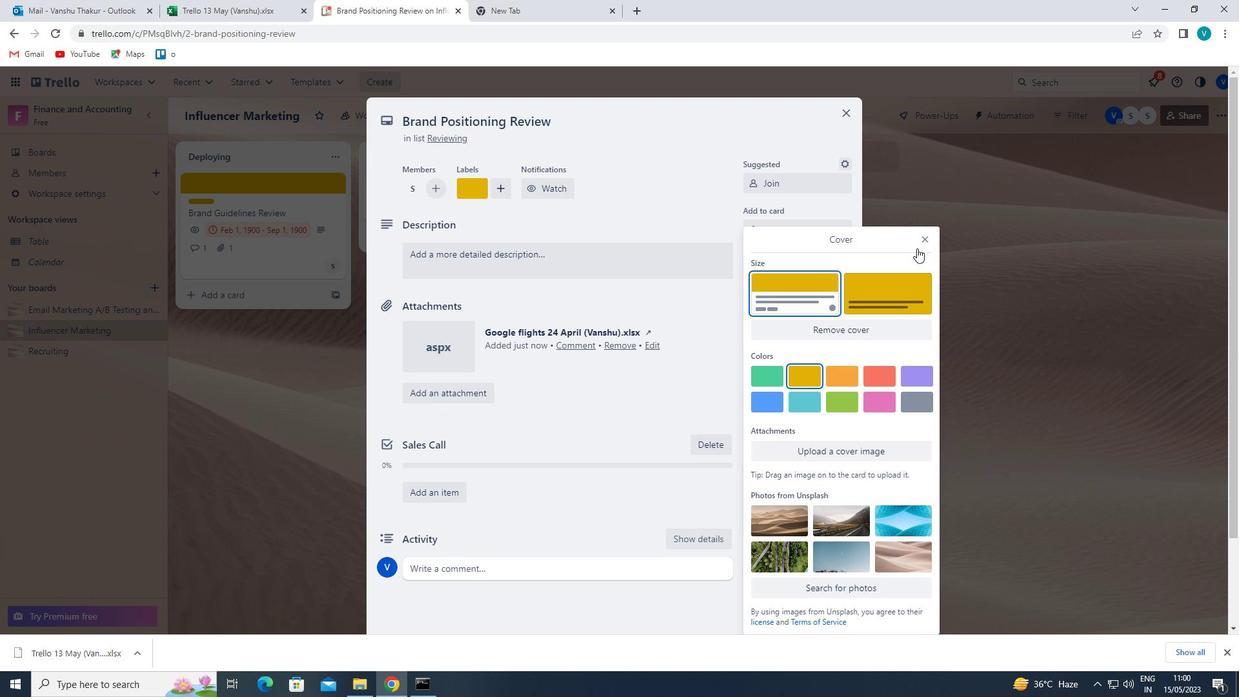 
Action: Mouse pressed left at (923, 238)
Screenshot: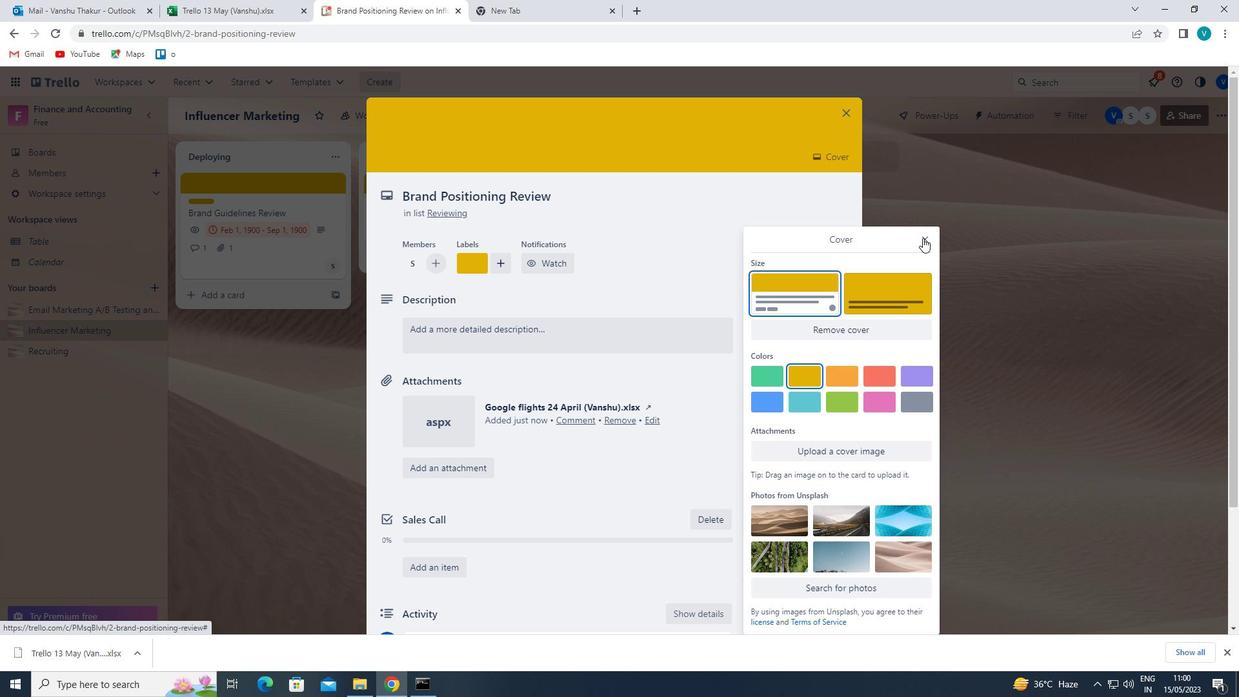 
Action: Mouse moved to (588, 331)
Screenshot: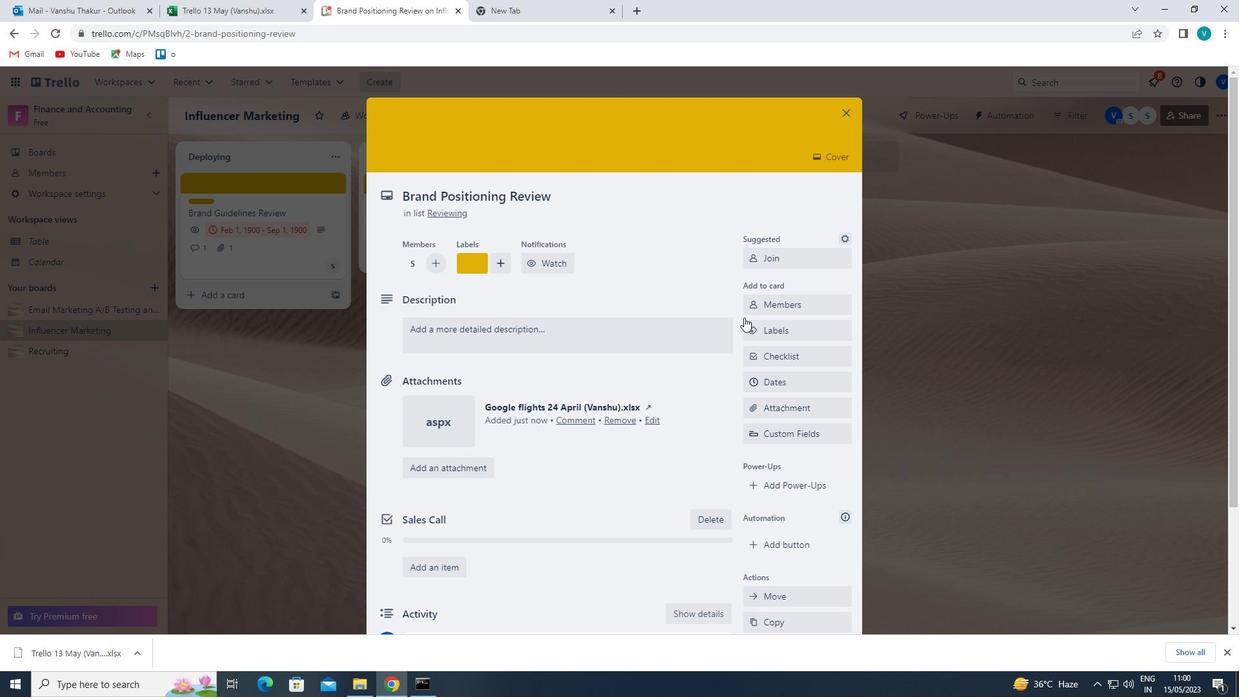 
Action: Mouse pressed left at (588, 331)
Screenshot: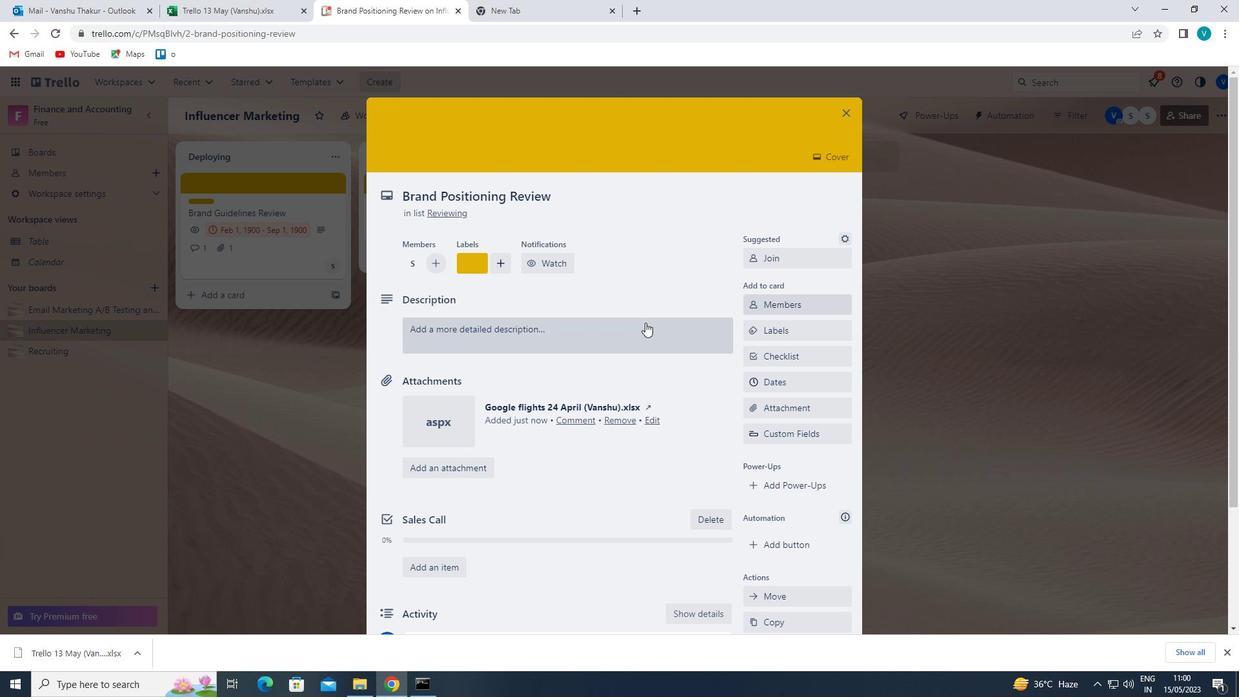 
Action: Key pressed '<Key.shift>BRAINSTORM<Key.space>NEW<Key.space>MARKETING<Key.space>CAMPAIGN<Key.space>IDEAS'
Screenshot: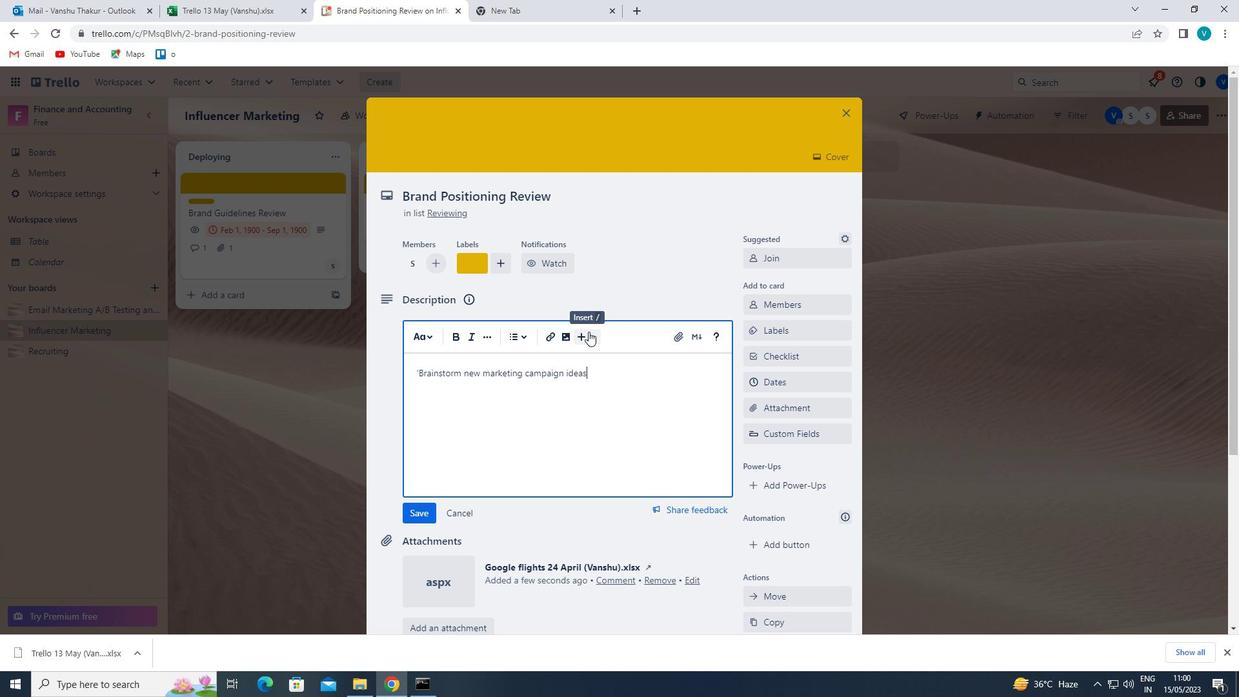 
Action: Mouse moved to (417, 513)
Screenshot: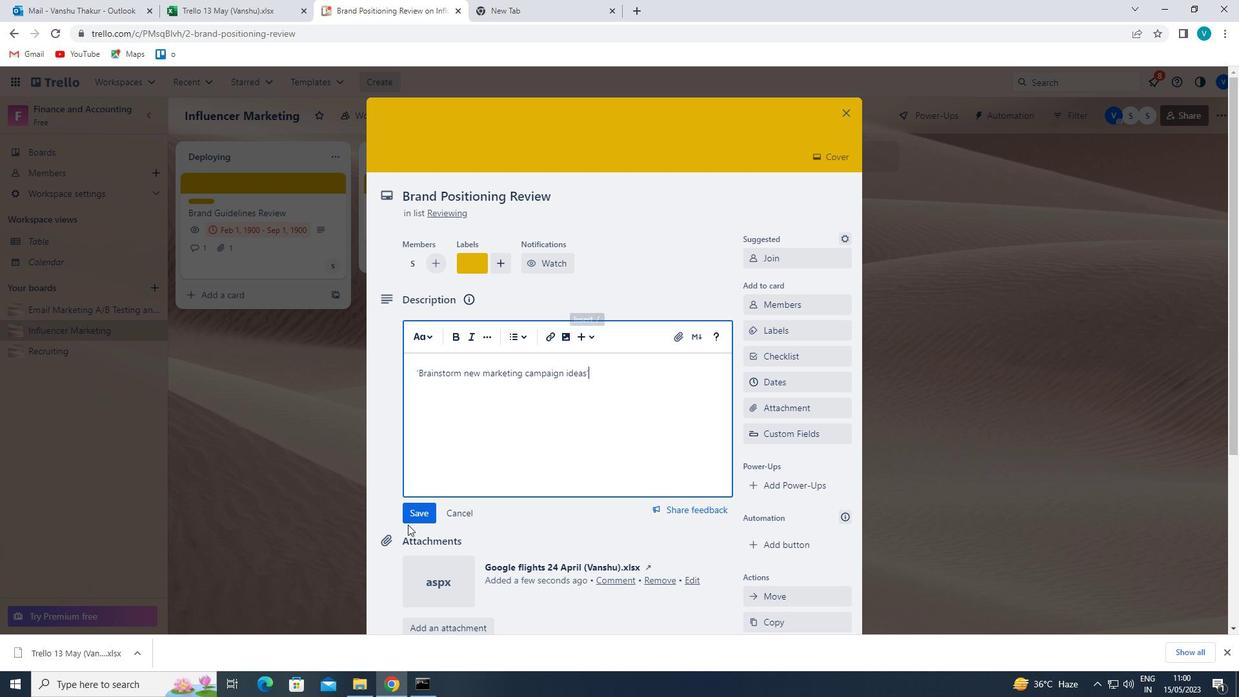 
Action: Mouse pressed left at (417, 513)
Screenshot: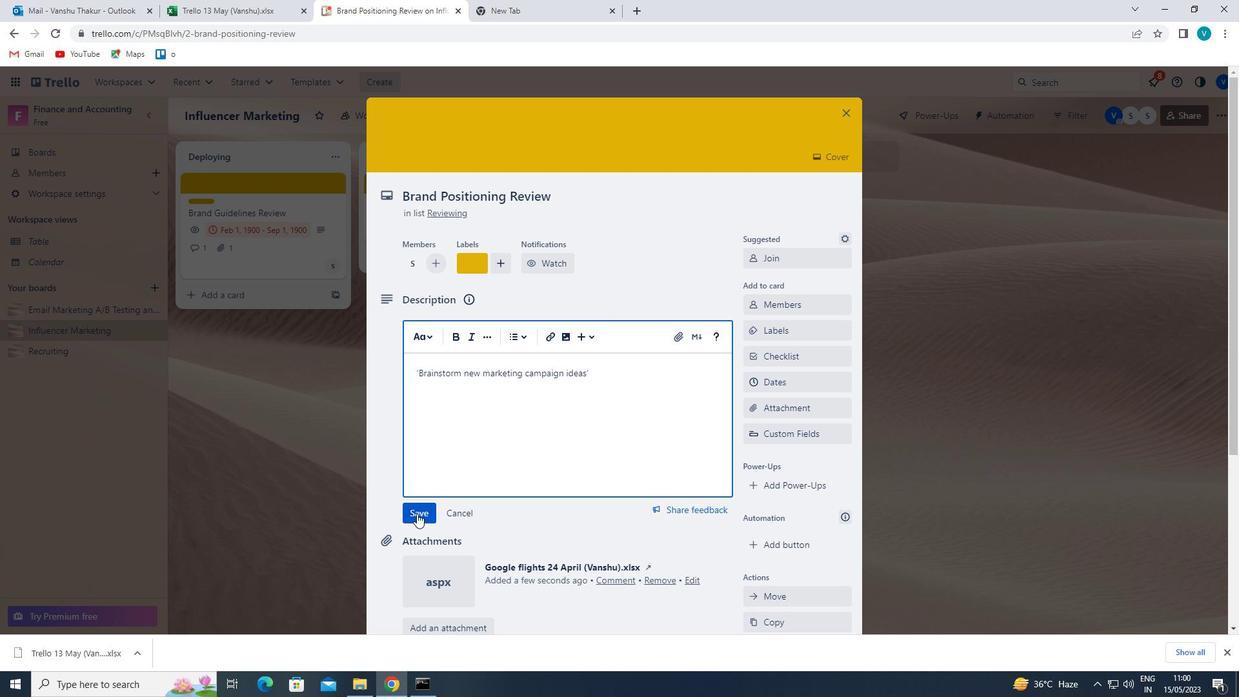 
Action: Mouse moved to (440, 500)
Screenshot: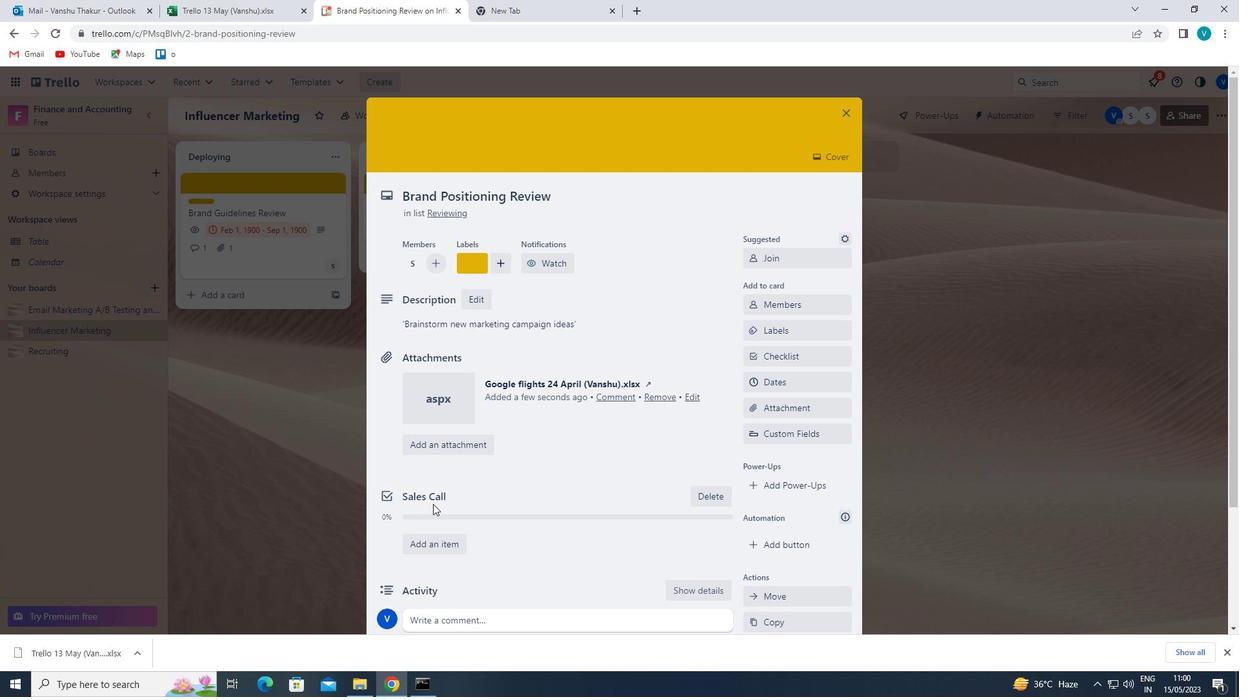 
Action: Mouse scrolled (440, 499) with delta (0, 0)
Screenshot: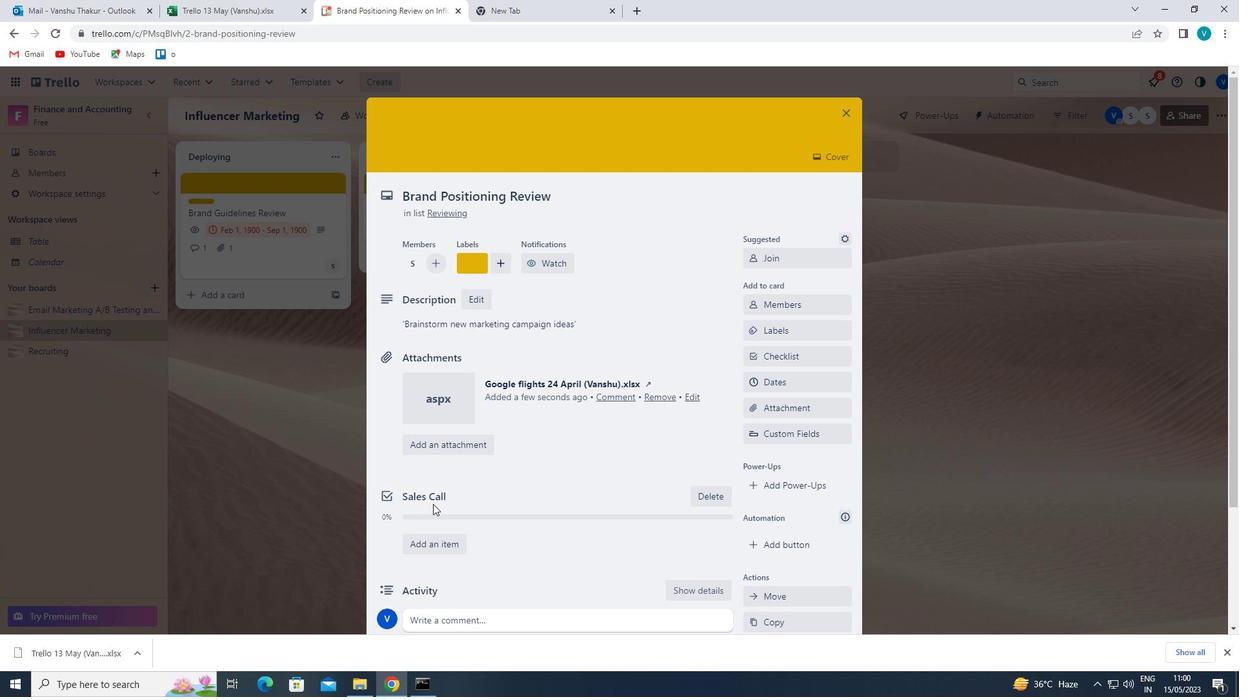 
Action: Mouse moved to (440, 499)
Screenshot: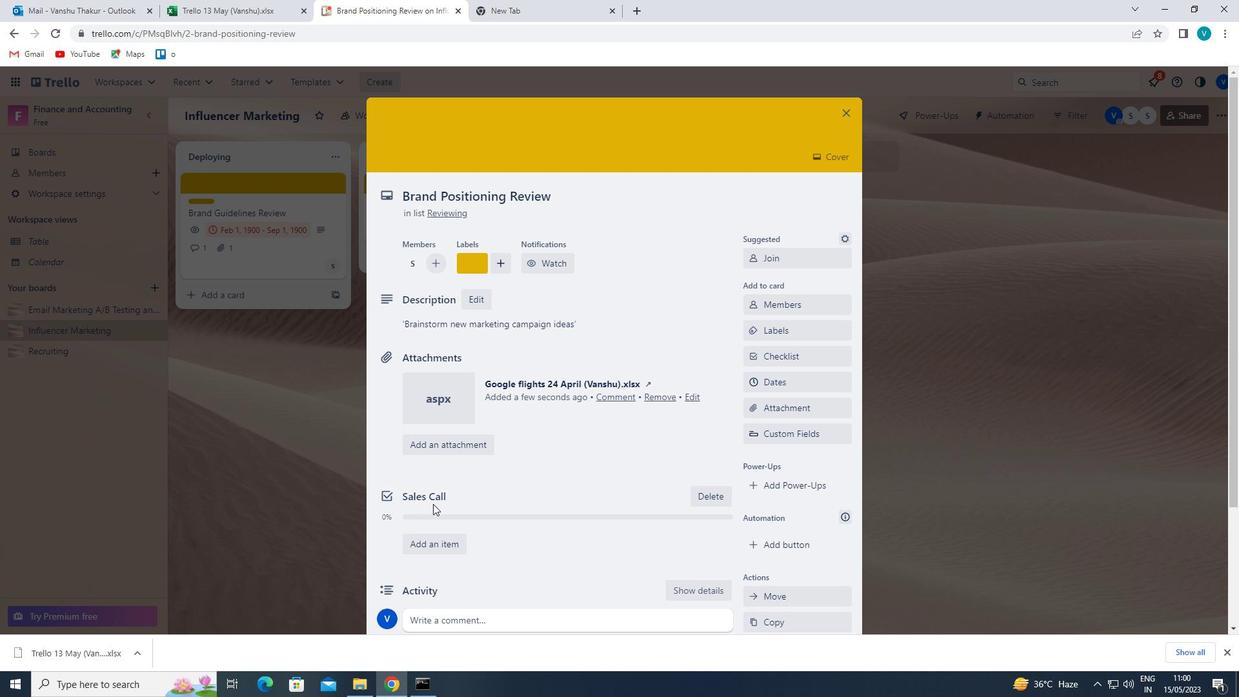 
Action: Mouse scrolled (440, 499) with delta (0, 0)
Screenshot: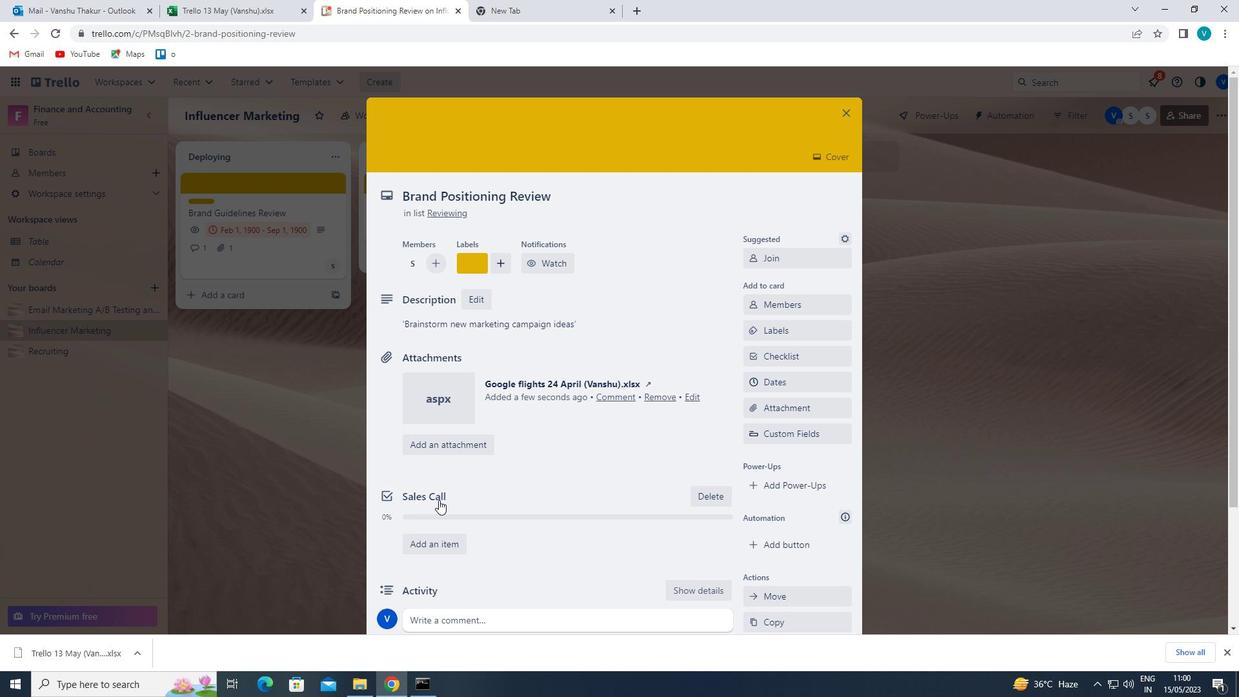 
Action: Mouse moved to (457, 497)
Screenshot: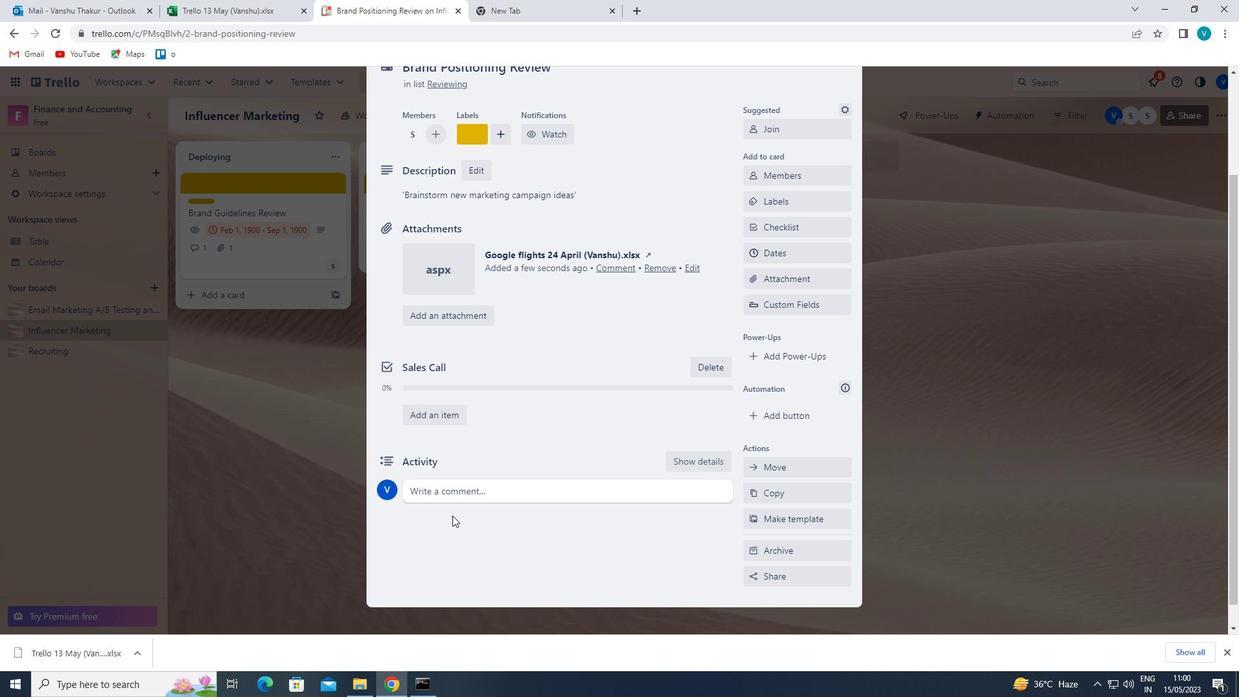 
Action: Mouse pressed left at (457, 497)
Screenshot: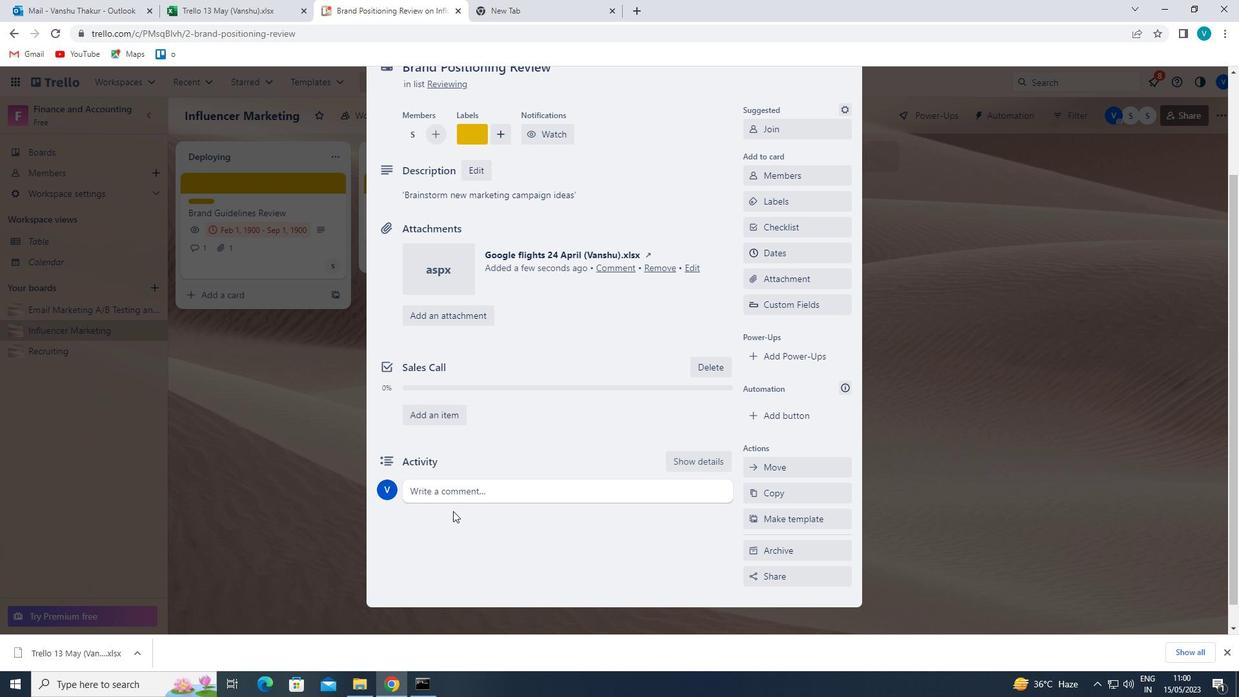 
Action: Mouse moved to (457, 496)
Screenshot: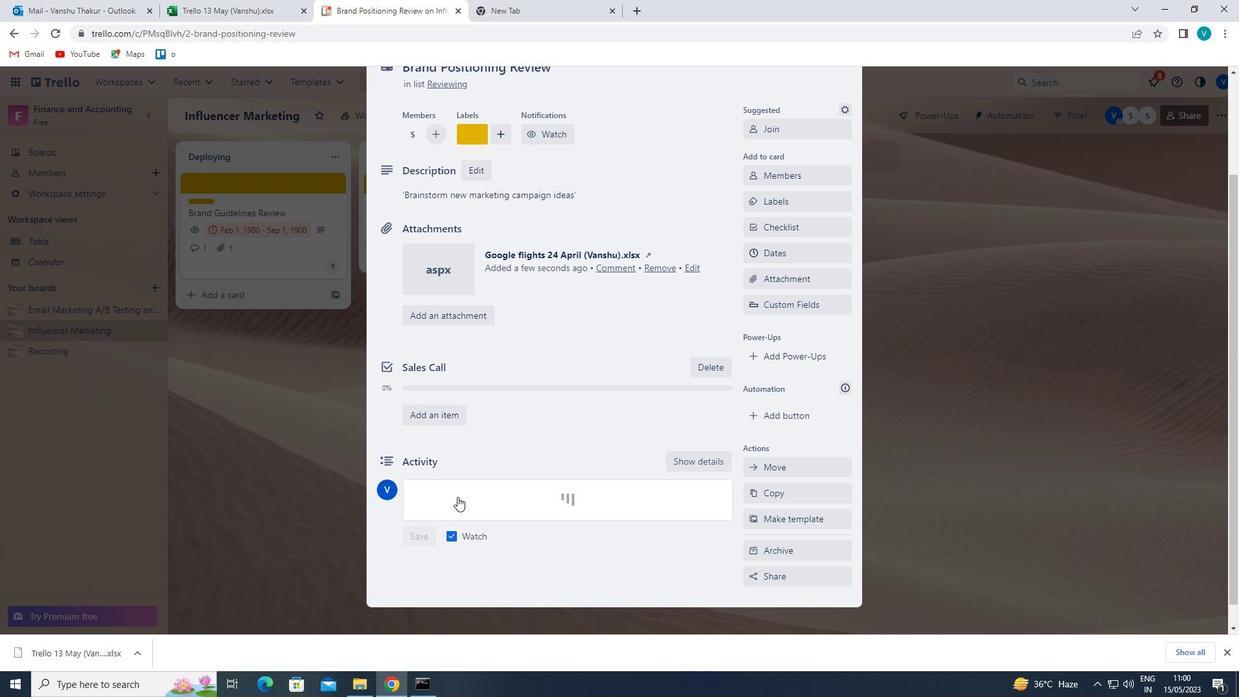 
Action: Key pressed '<Key.shift>LET<Key.space>US<Key.space>APPROACH<Key.space>THIS<Key.space>TASK<Key.space>WITH<Key.space>A<Key.space><Key.space>SENSE<Key.left><Key.left><Key.left><Key.left><Key.left><Key.backspace><Key.right><Key.right><Key.right><Key.right><Key.right><Key.space>OF<Key.space>URGENCY<Key.space>AND<Key.space>IMPORTANCE,<Key.space>RECOGNIZING<Key.space>ITS<Key.space>IMPACT<Key.space>ON<Key.space>THE<Key.space>OVERALL<Key.space>PROJECT,<Key.backspace>.'
Screenshot: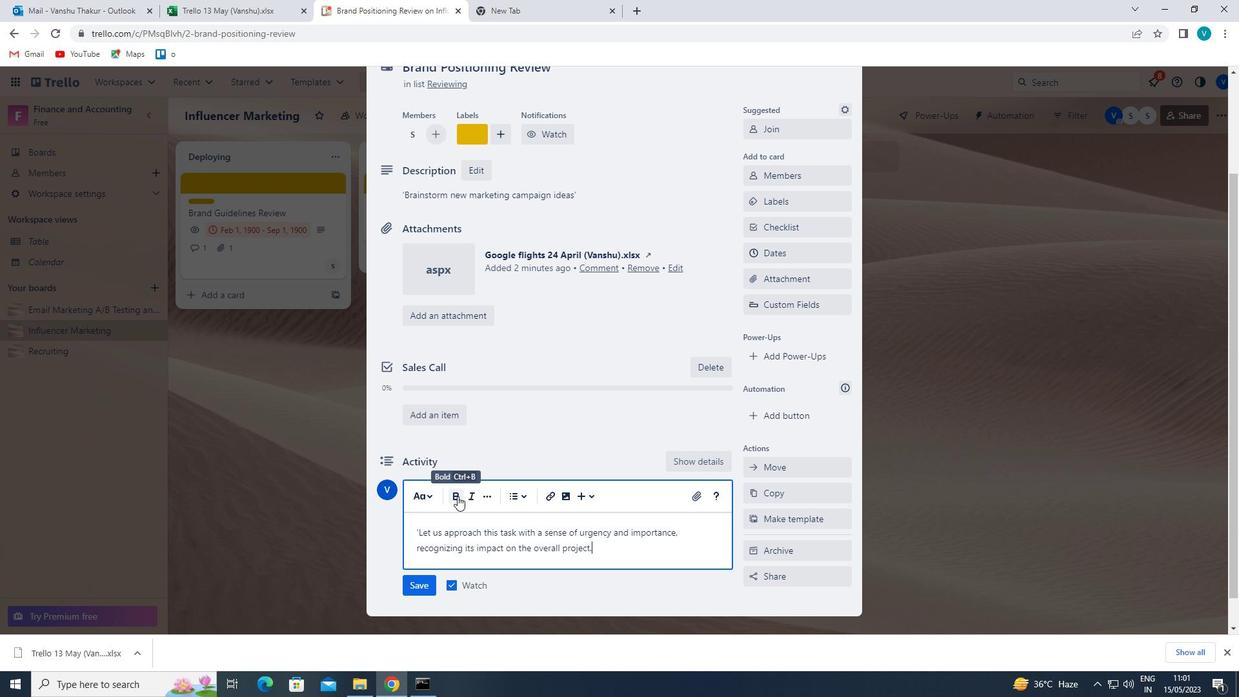 
Action: Mouse moved to (413, 590)
Screenshot: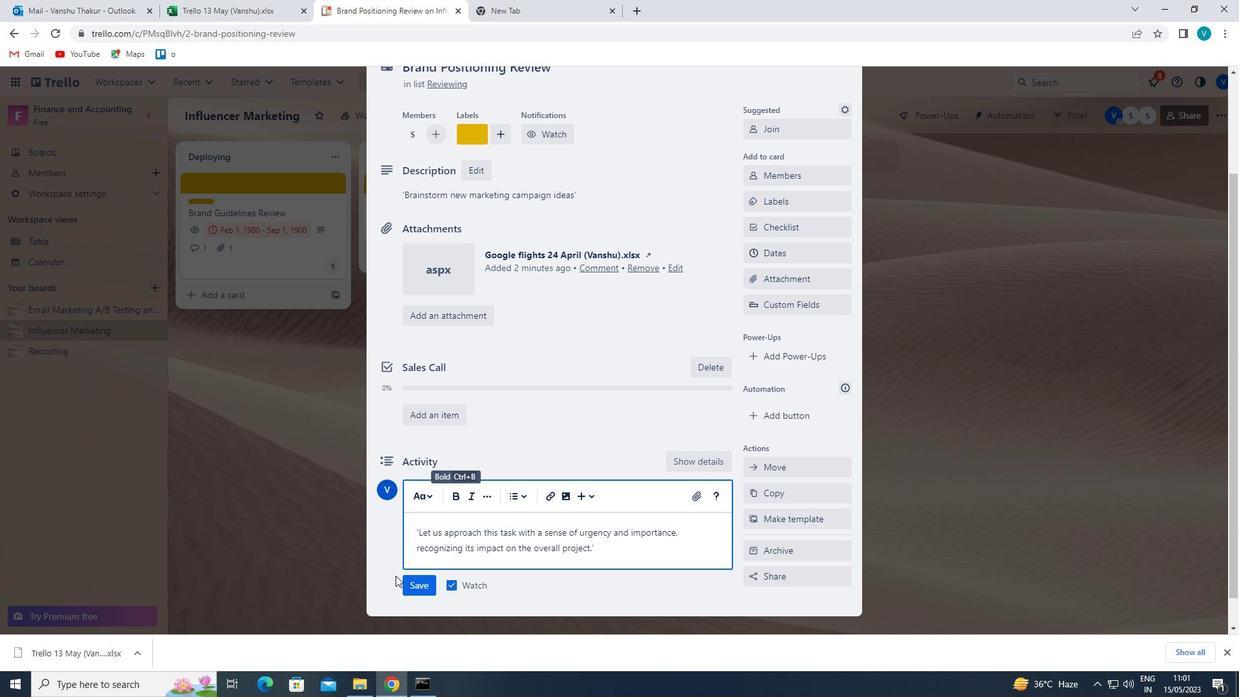 
Action: Mouse pressed left at (413, 590)
Screenshot: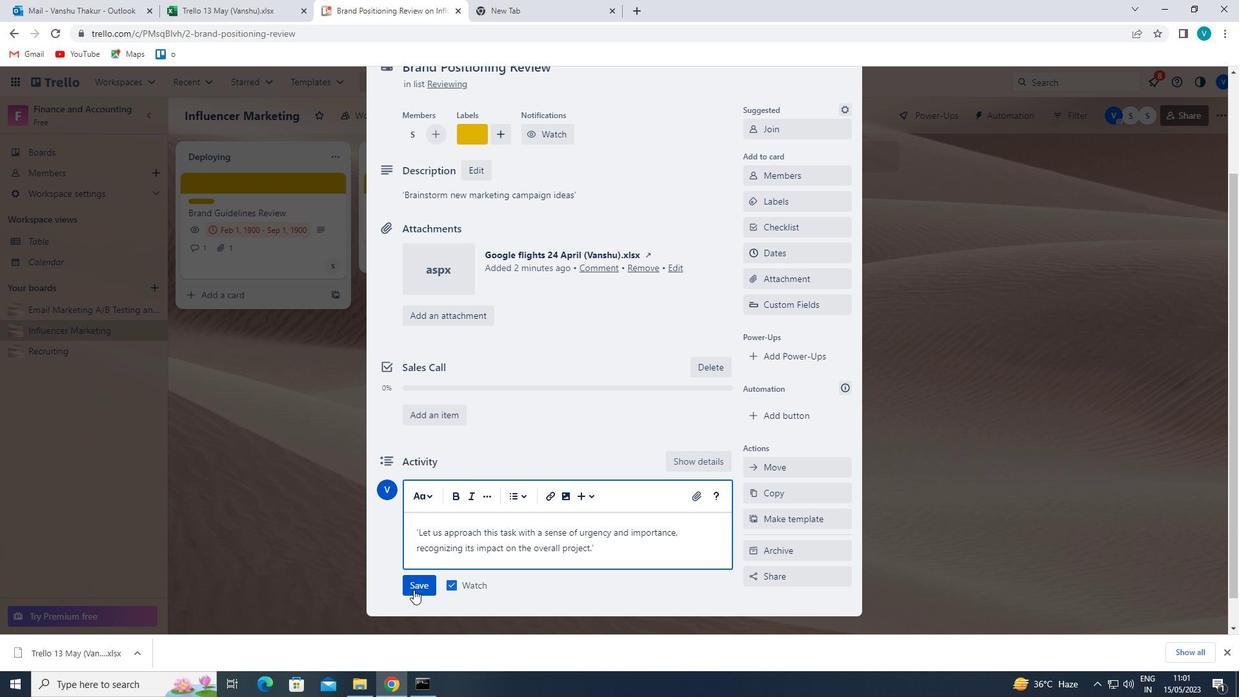 
Action: Mouse moved to (794, 258)
Screenshot: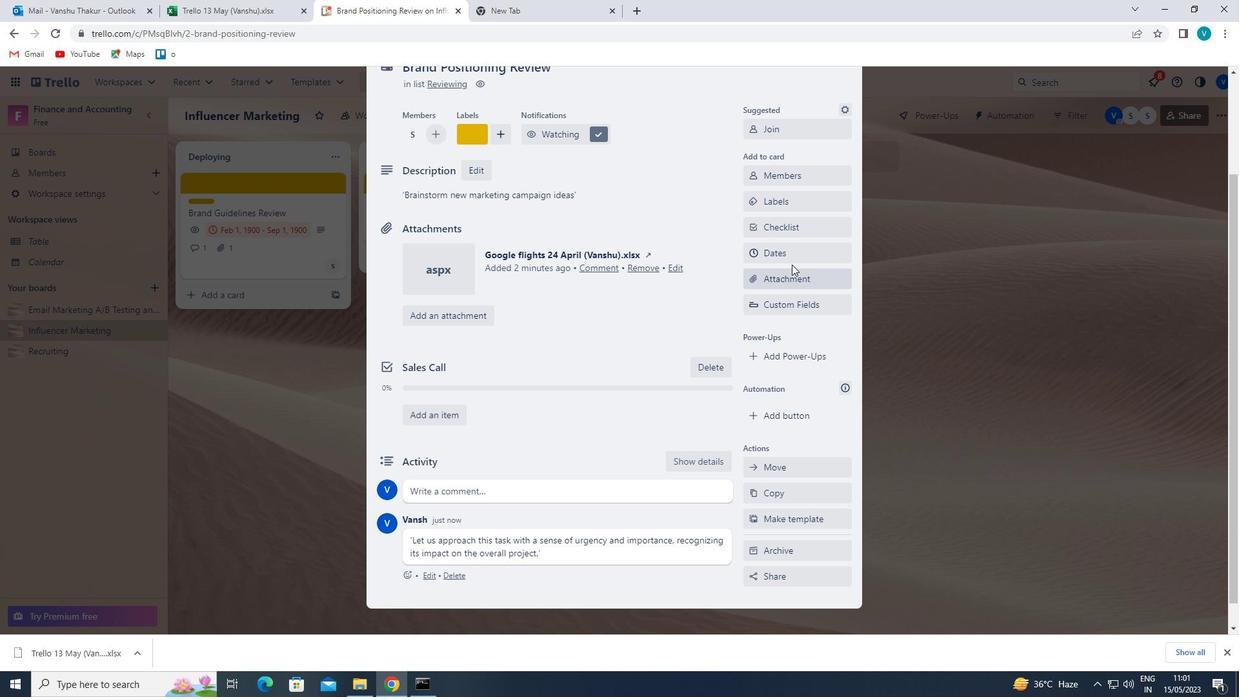
Action: Mouse pressed left at (794, 258)
Screenshot: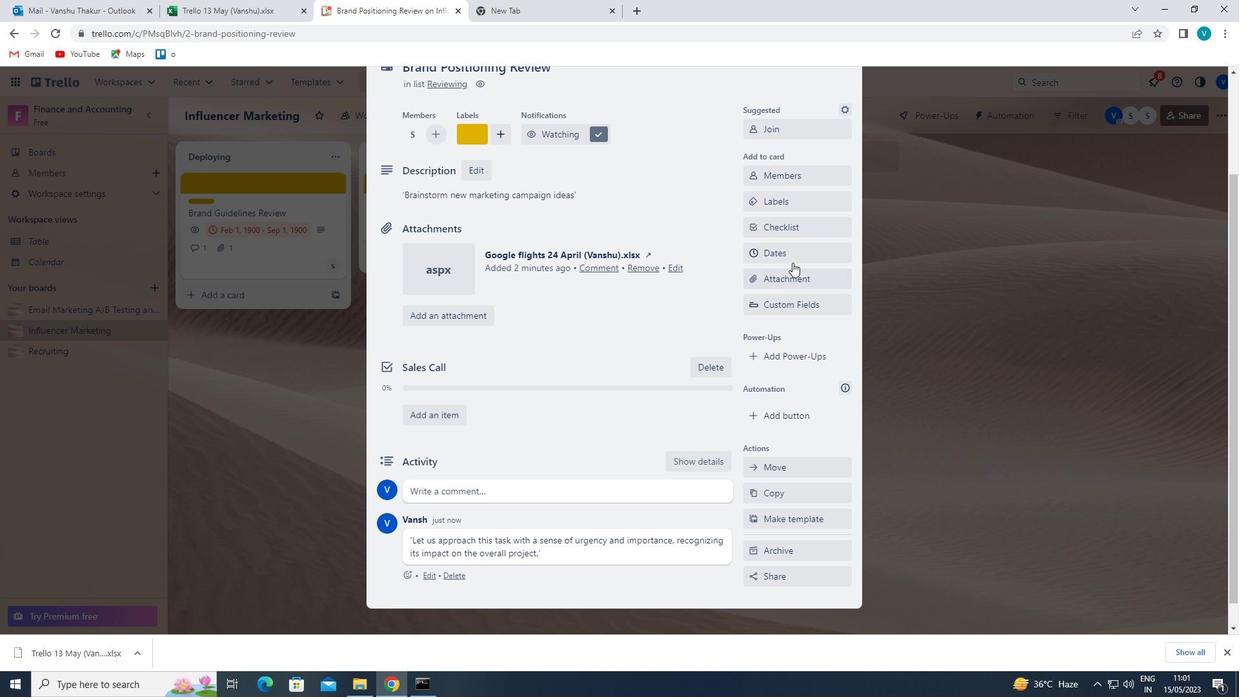 
Action: Mouse moved to (751, 368)
Screenshot: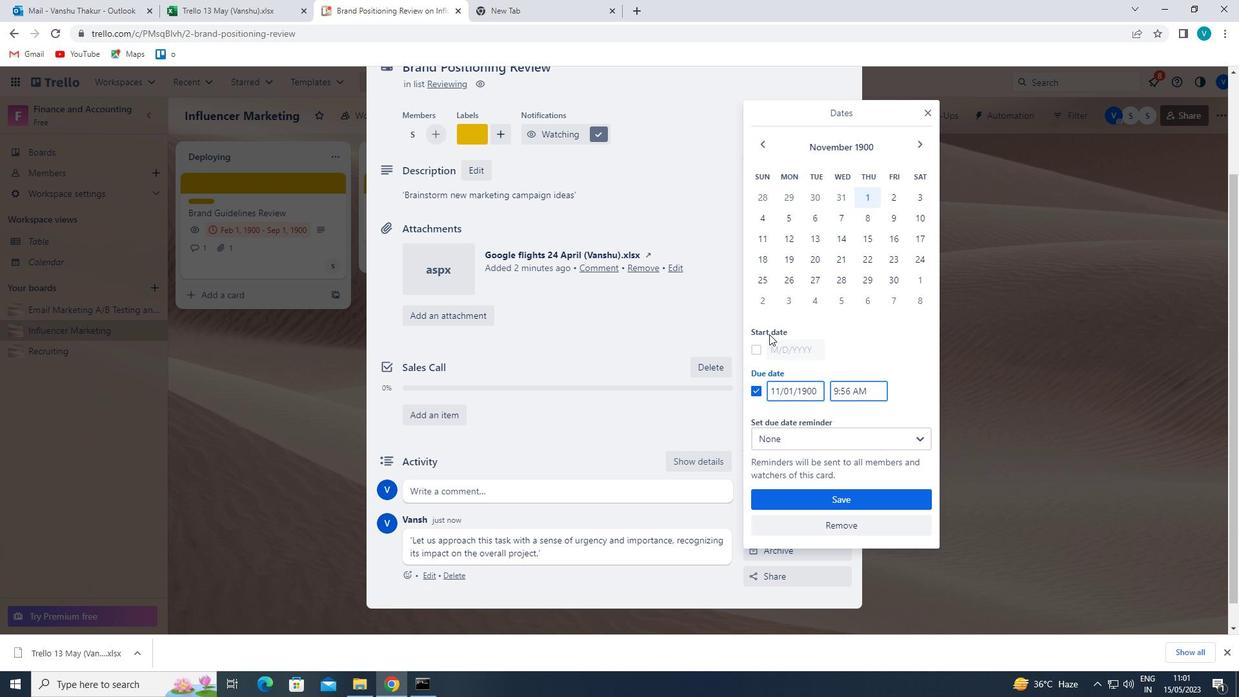 
Action: Mouse pressed left at (751, 368)
Screenshot: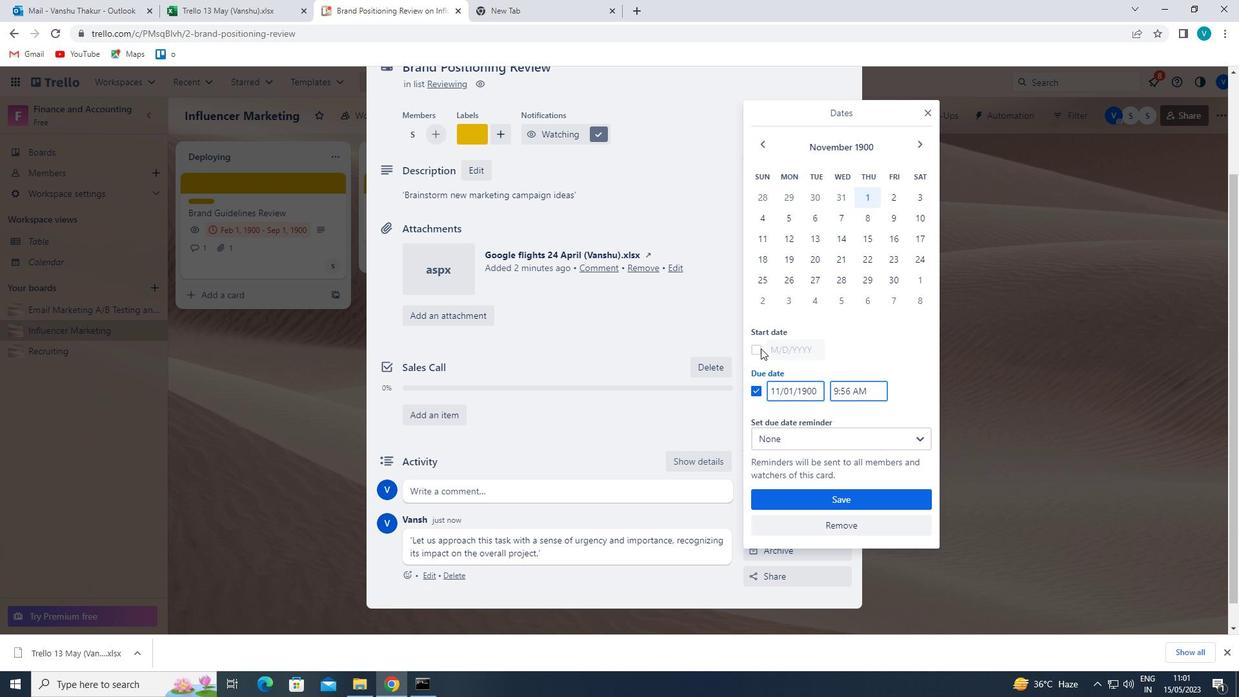 
Action: Mouse moved to (755, 351)
Screenshot: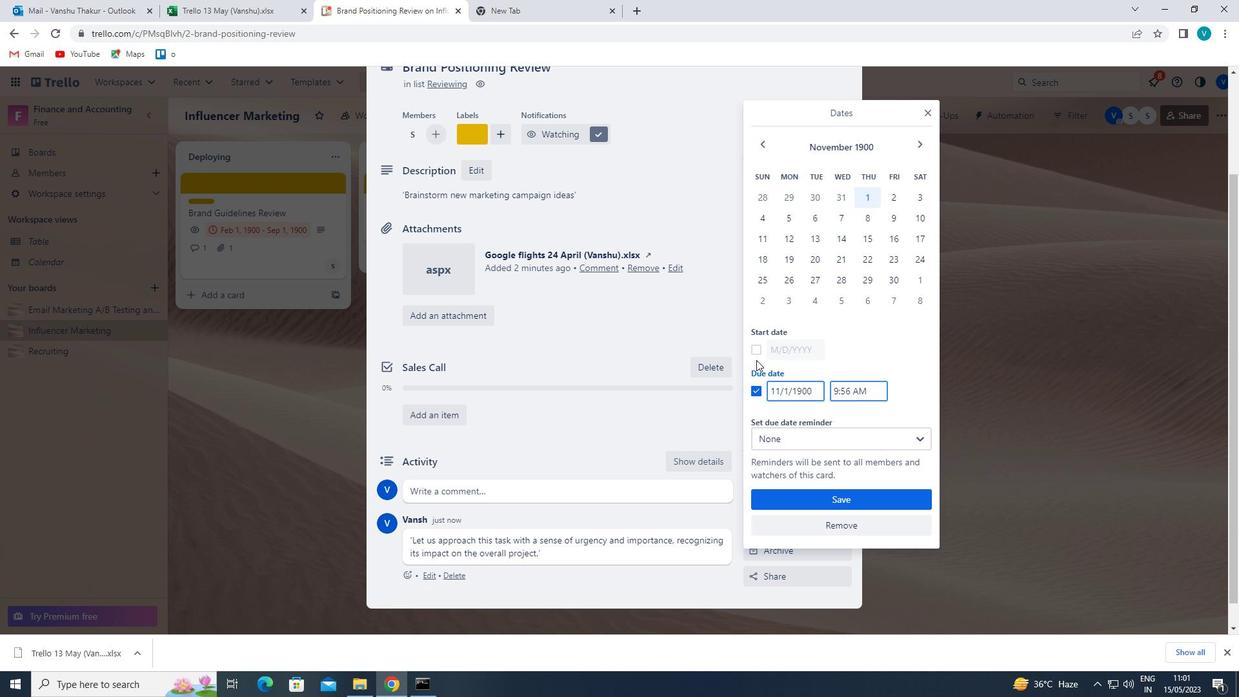 
Action: Mouse pressed left at (755, 351)
Screenshot: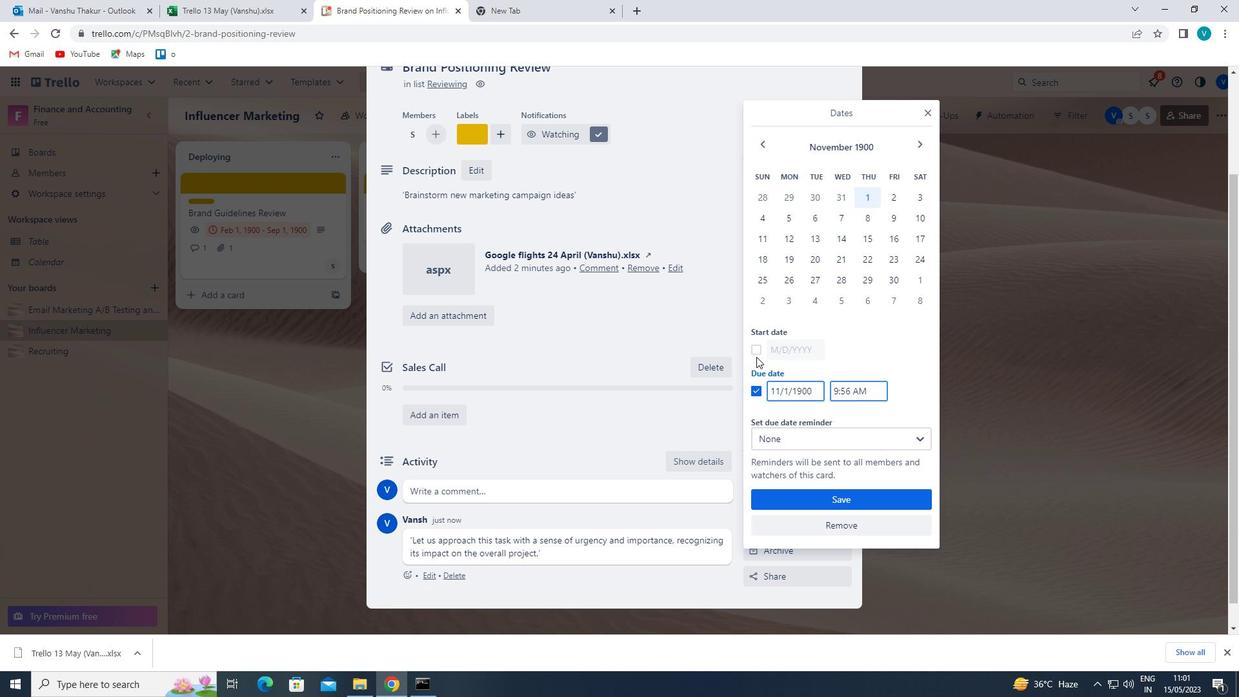 
Action: Mouse moved to (777, 343)
Screenshot: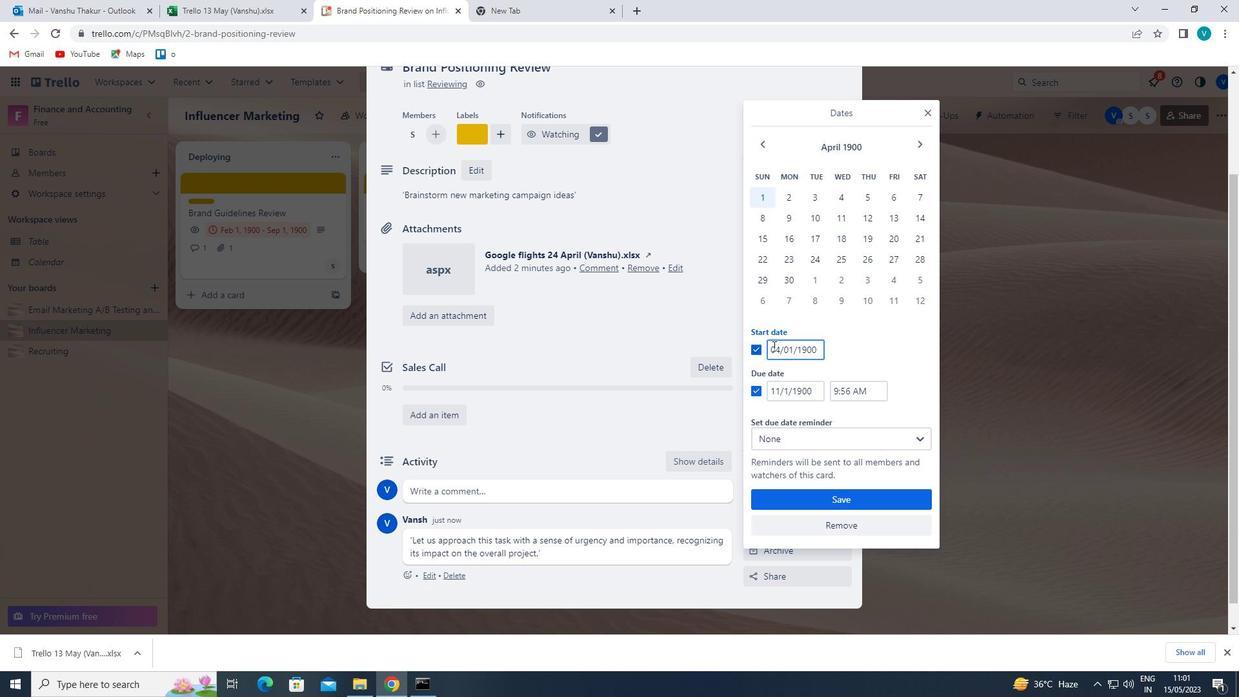 
Action: Mouse pressed left at (777, 343)
Screenshot: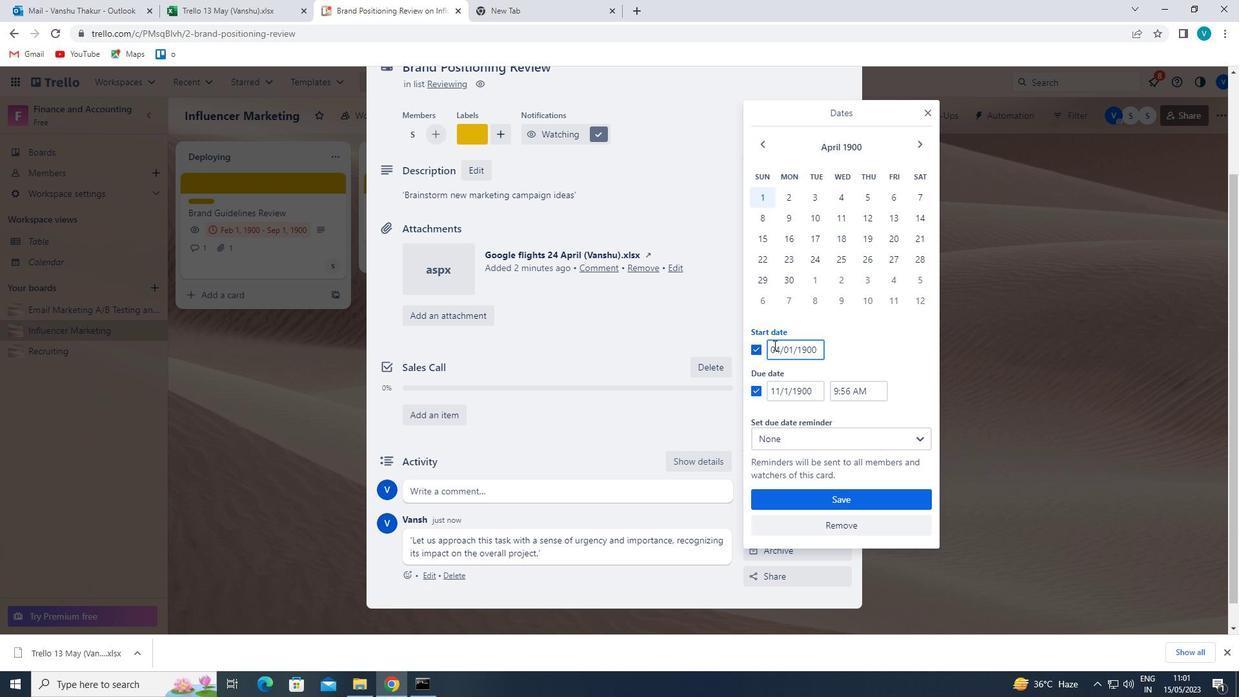 
Action: Mouse moved to (777, 351)
Screenshot: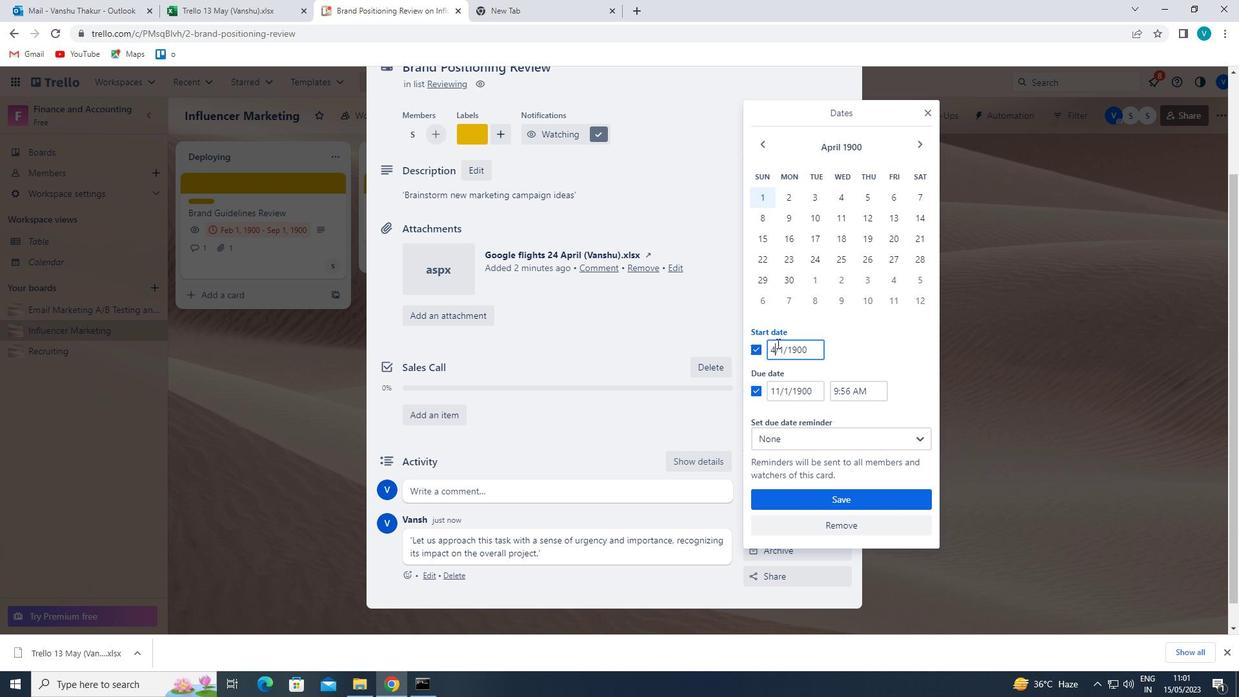 
Action: Key pressed <Key.backspace>5
Screenshot: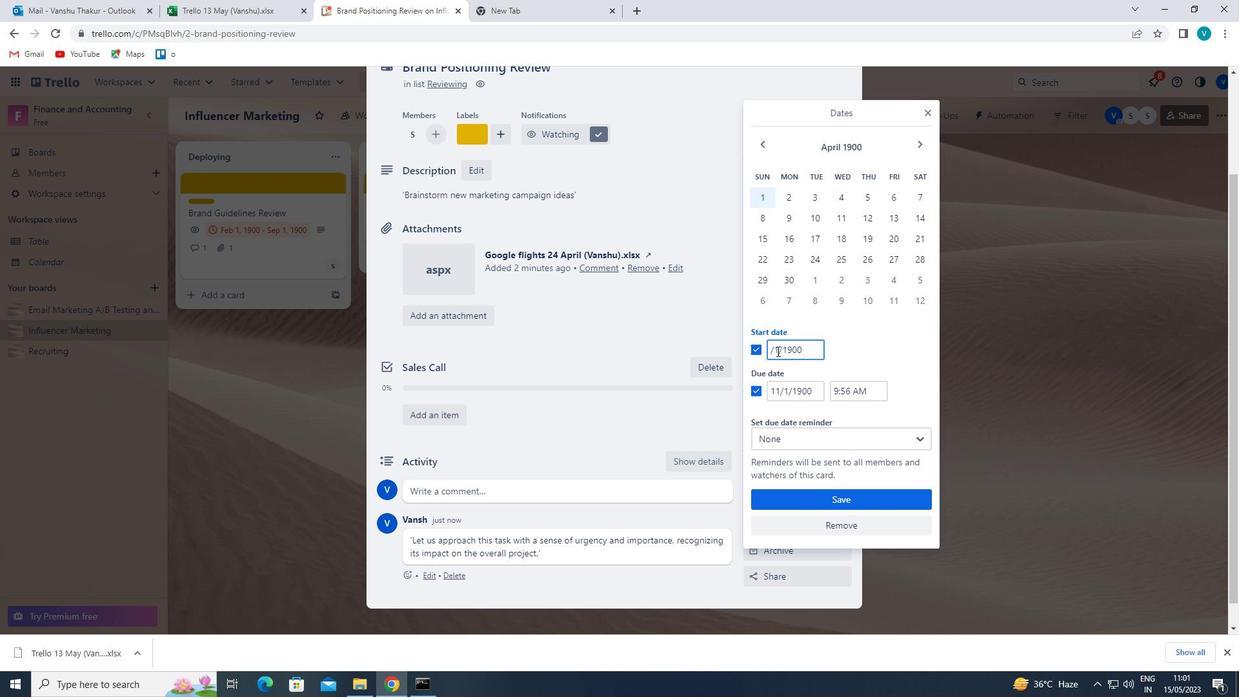 
Action: Mouse moved to (779, 390)
Screenshot: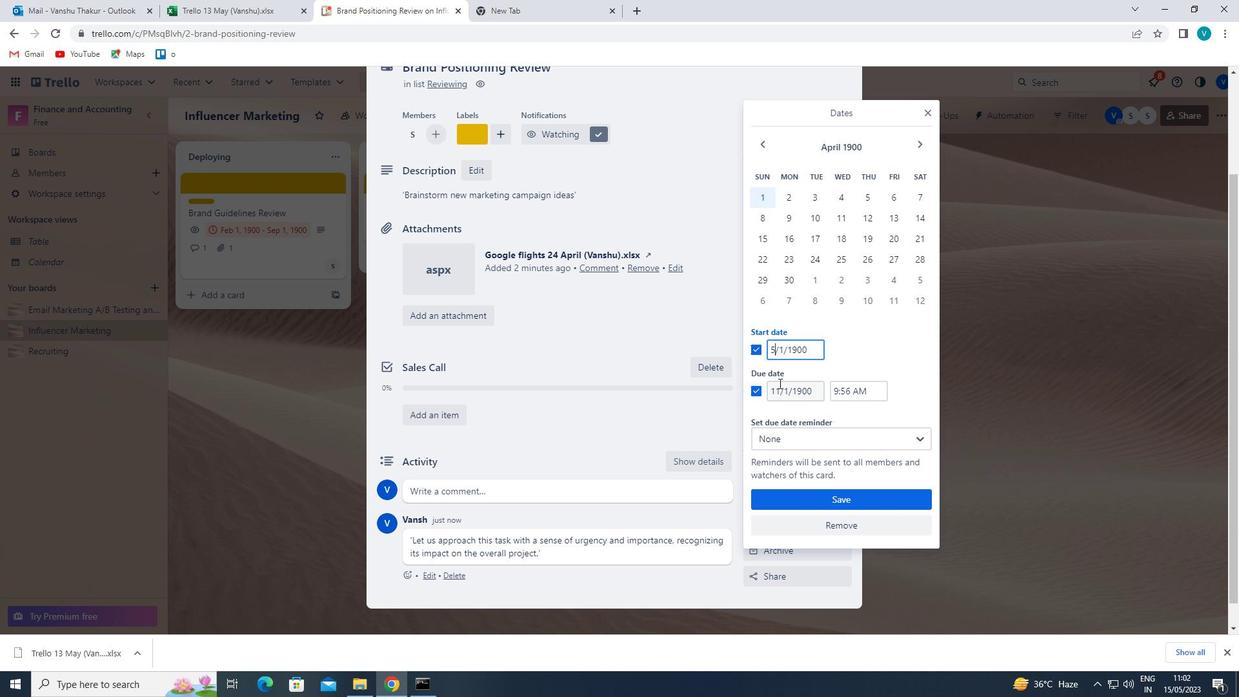 
Action: Mouse pressed left at (779, 390)
Screenshot: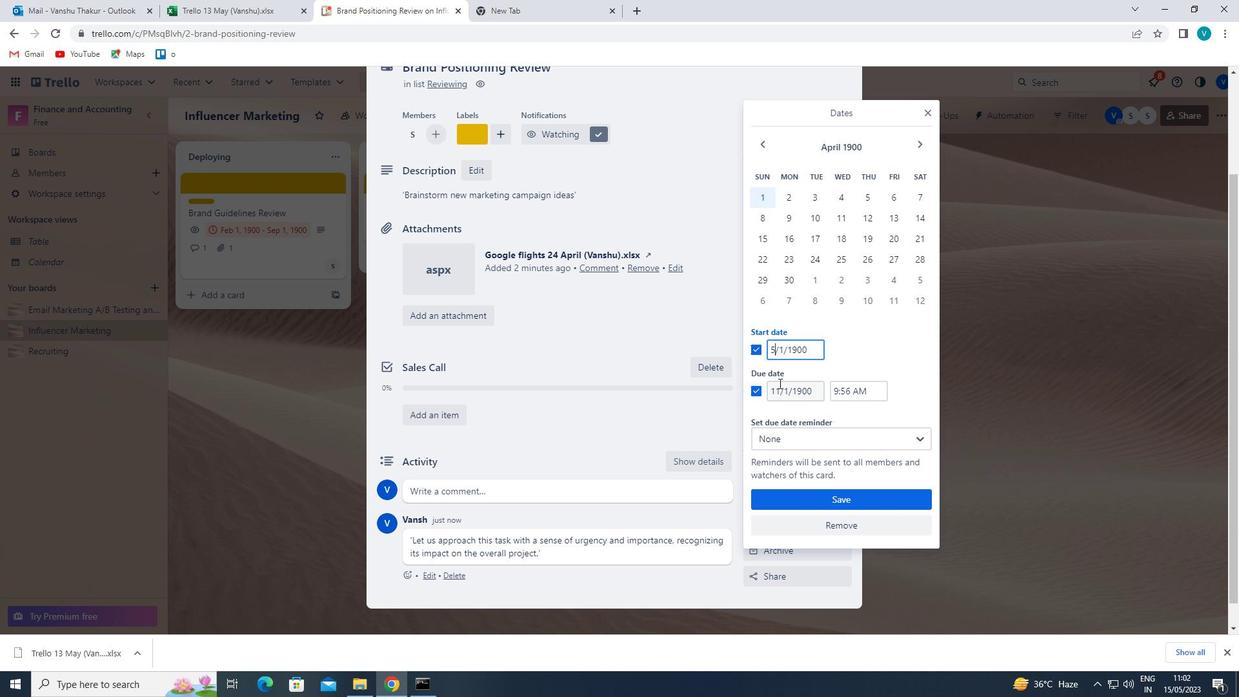 
Action: Mouse moved to (773, 418)
Screenshot: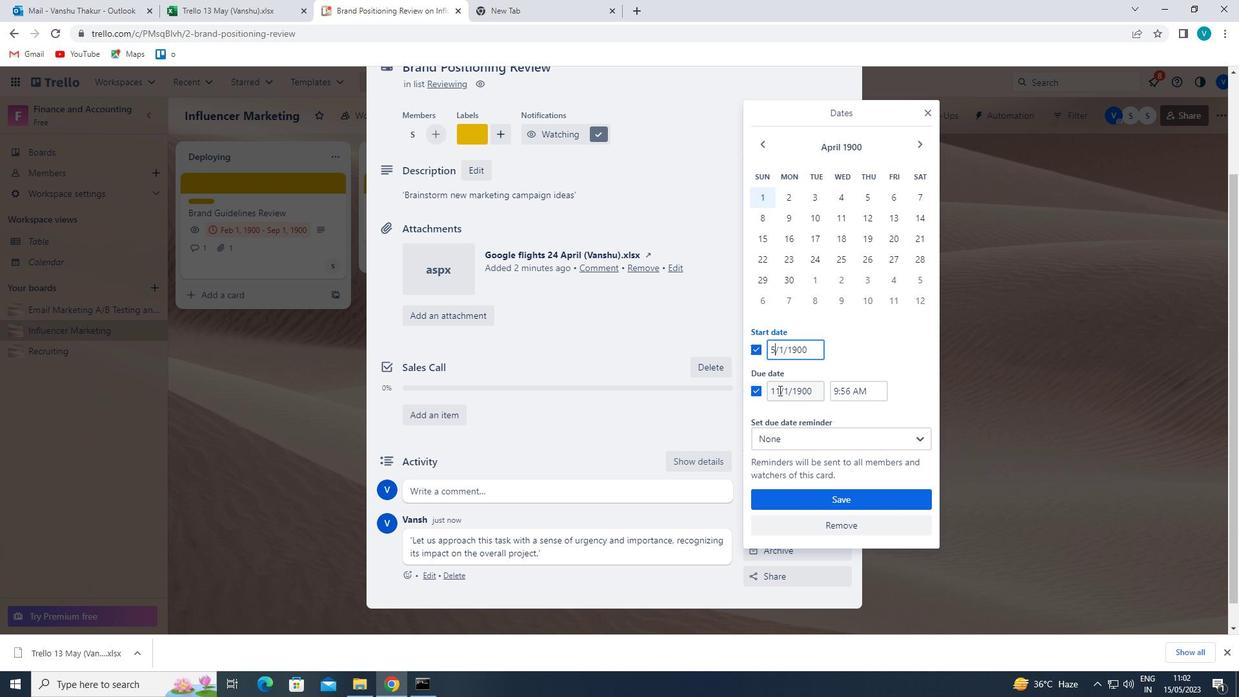 
Action: Key pressed <Key.backspace>2
Screenshot: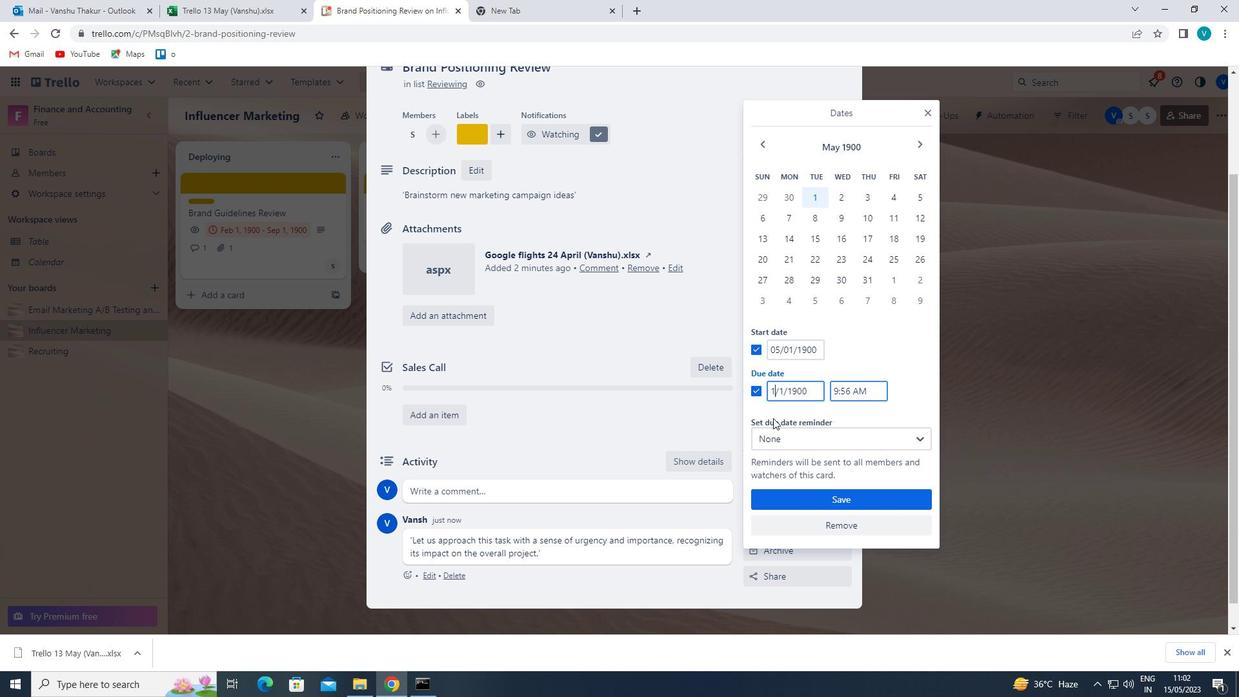 
Action: Mouse moved to (804, 493)
Screenshot: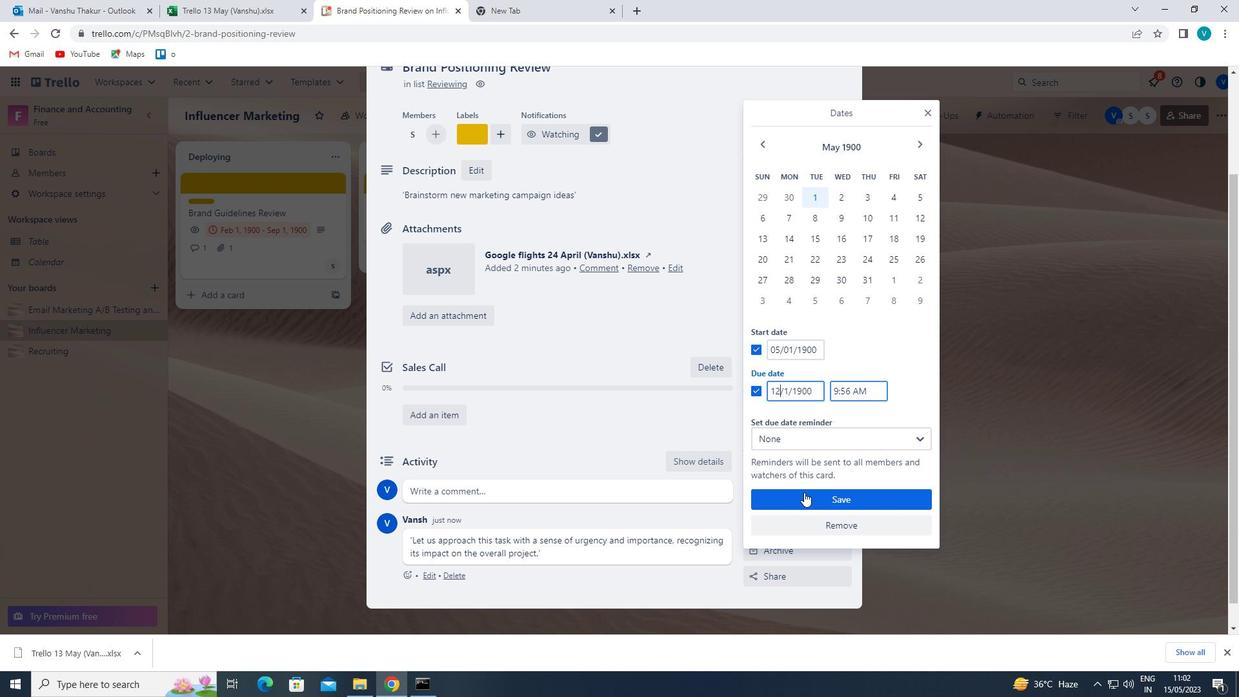
Action: Mouse pressed left at (804, 493)
Screenshot: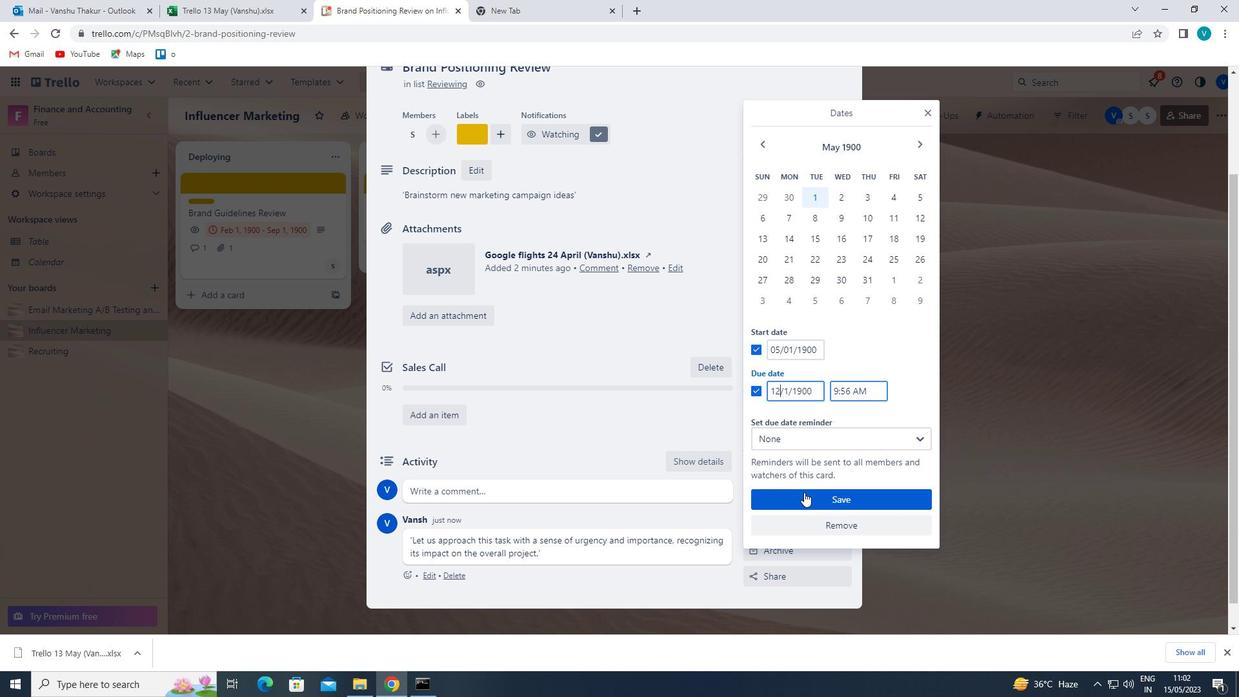
